 Task: Use the formula "MIRR" in spreadsheet "Project portfolio".
Action: Mouse moved to (696, 86)
Screenshot: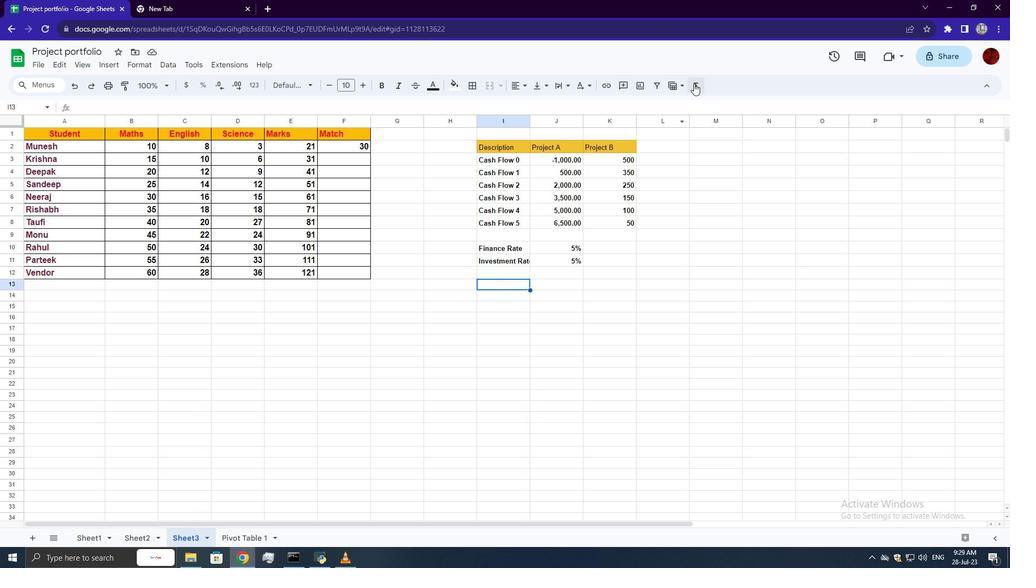 
Action: Mouse pressed left at (696, 86)
Screenshot: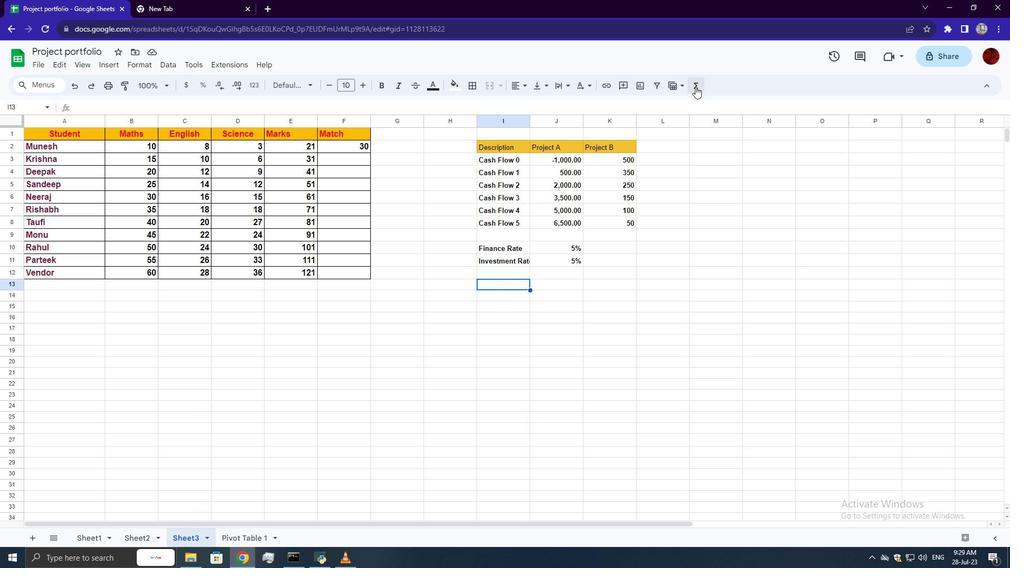 
Action: Mouse moved to (850, 217)
Screenshot: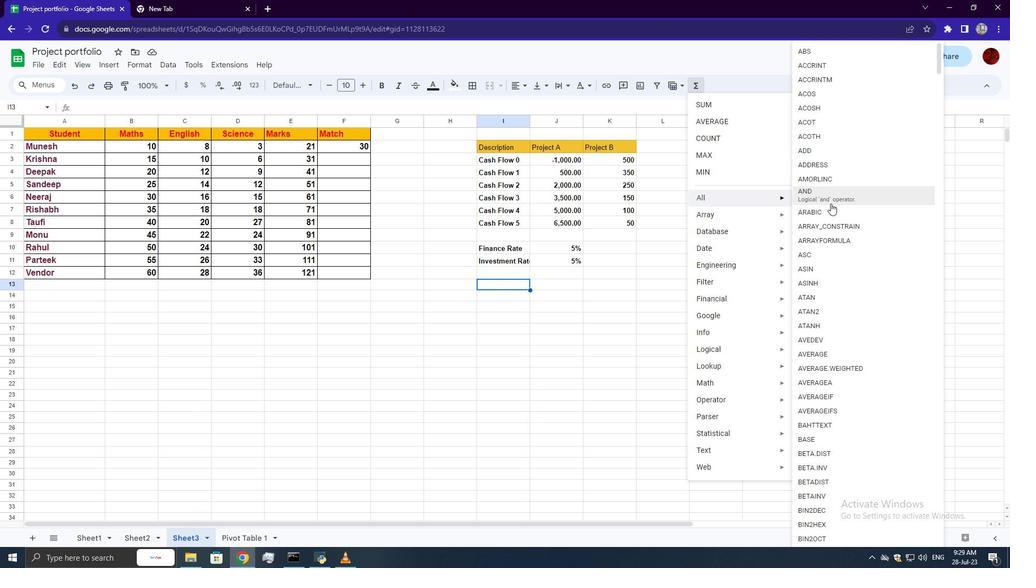 
Action: Mouse scrolled (850, 216) with delta (0, 0)
Screenshot: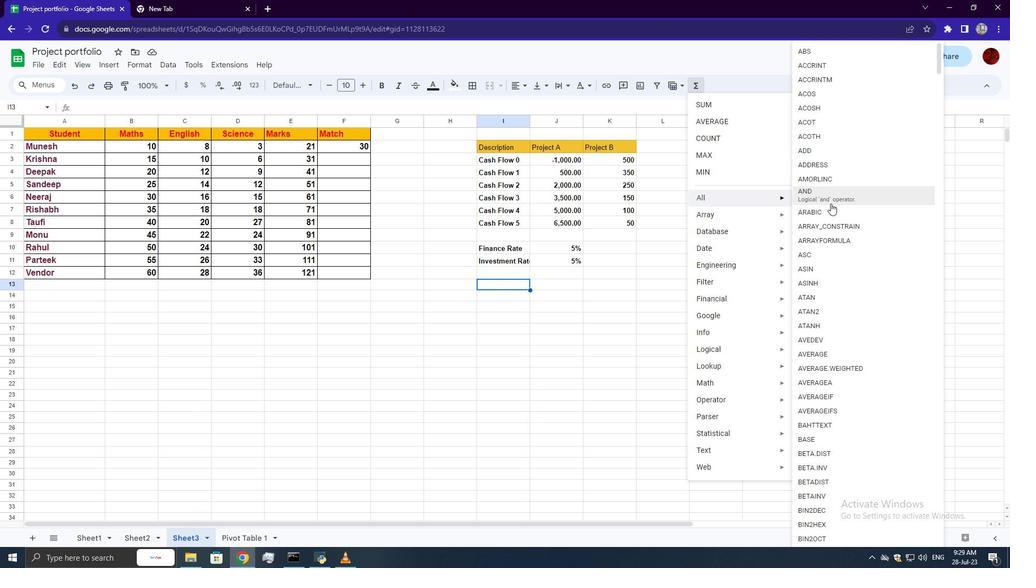 
Action: Mouse moved to (851, 219)
Screenshot: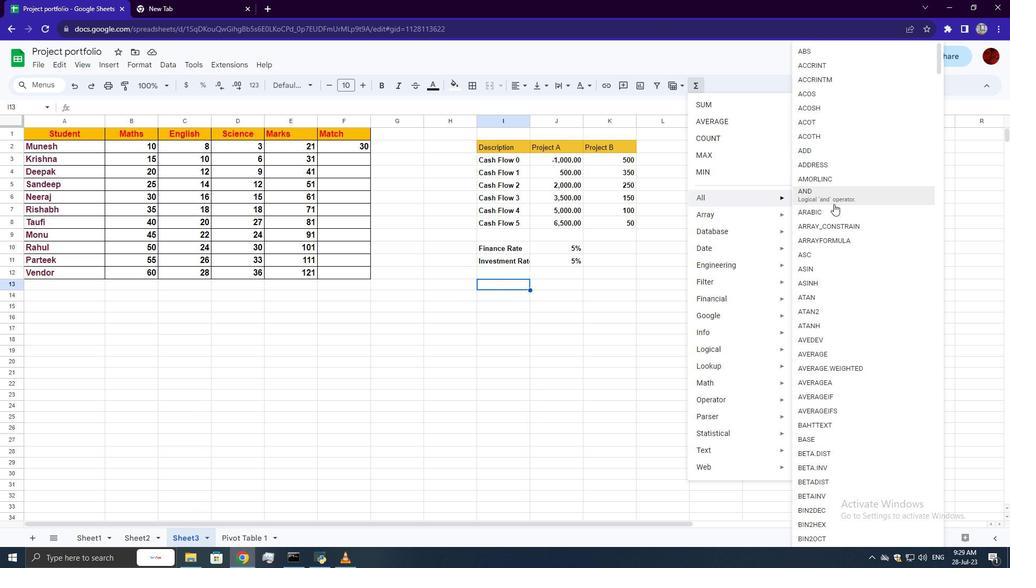 
Action: Mouse scrolled (851, 218) with delta (0, 0)
Screenshot: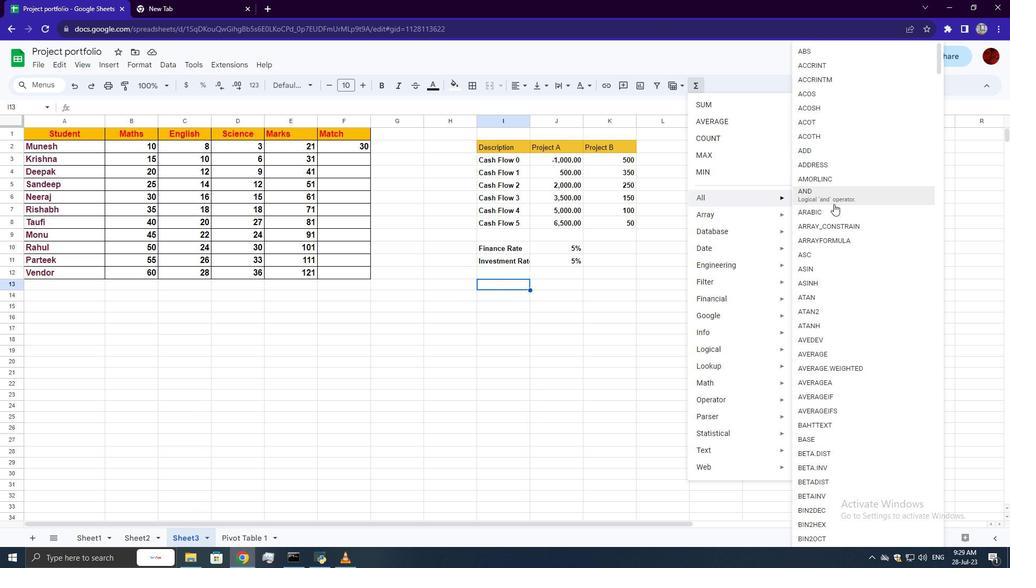 
Action: Mouse scrolled (851, 218) with delta (0, 0)
Screenshot: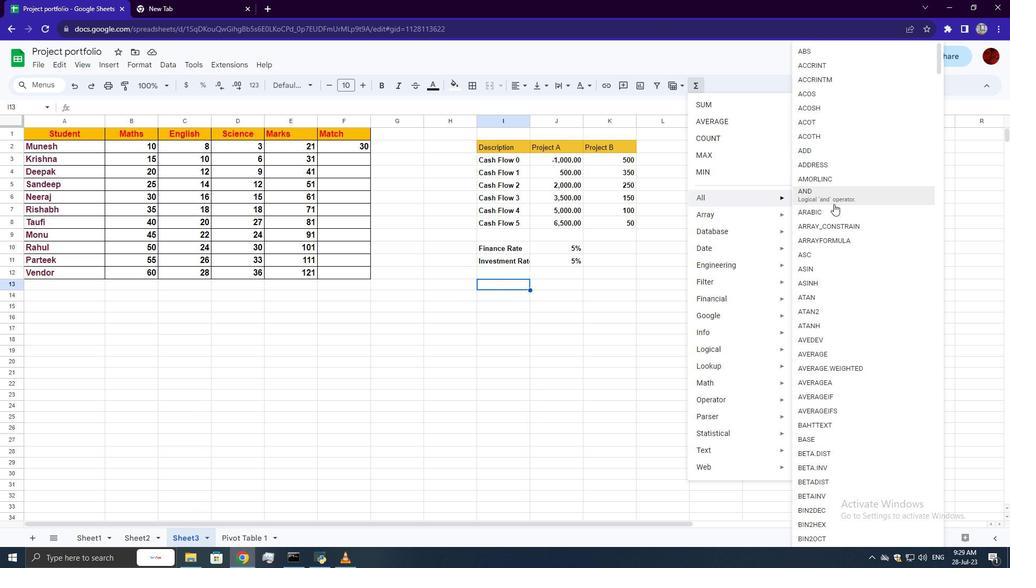
Action: Mouse moved to (851, 219)
Screenshot: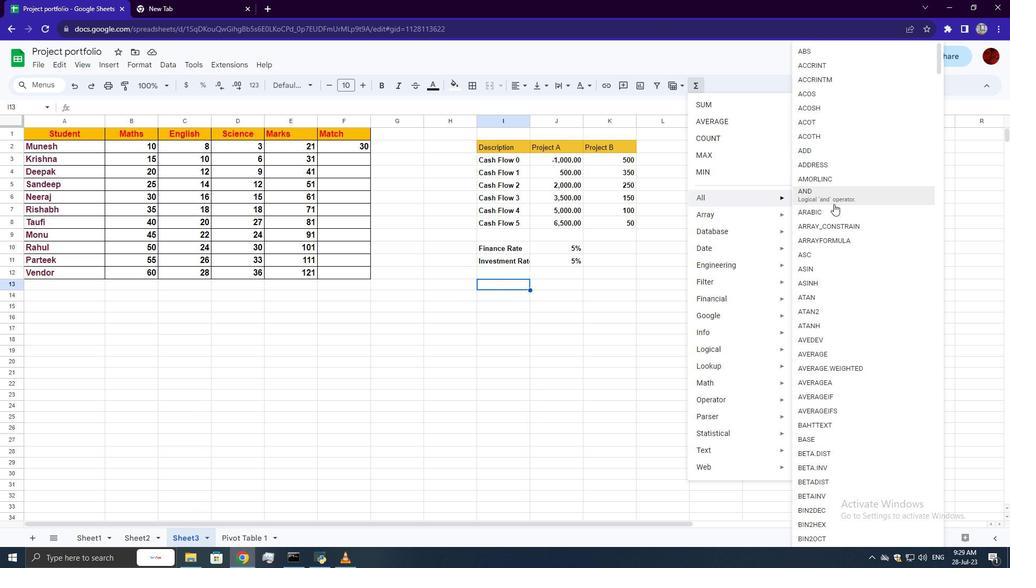 
Action: Mouse scrolled (851, 218) with delta (0, 0)
Screenshot: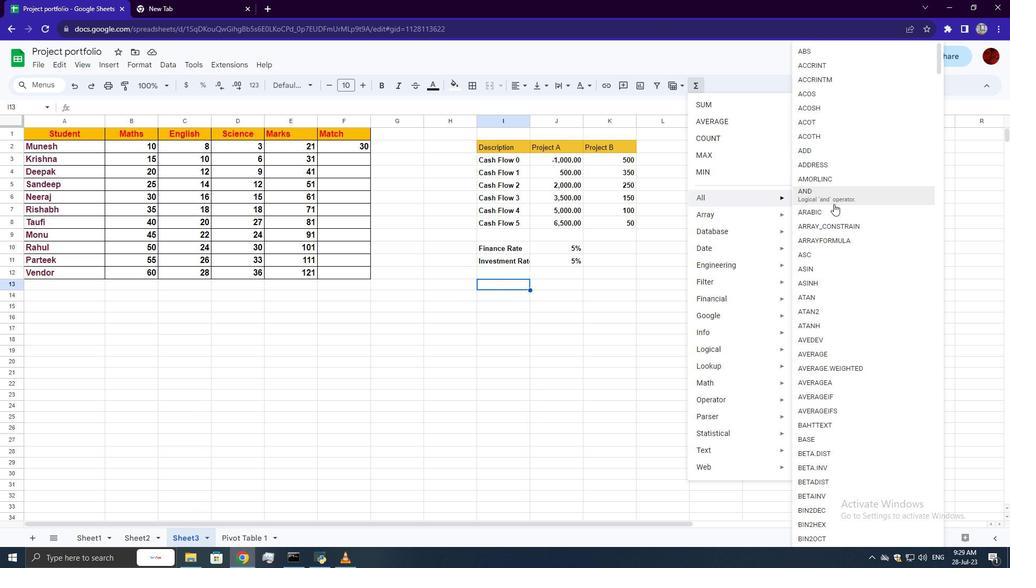 
Action: Mouse scrolled (851, 218) with delta (0, 0)
Screenshot: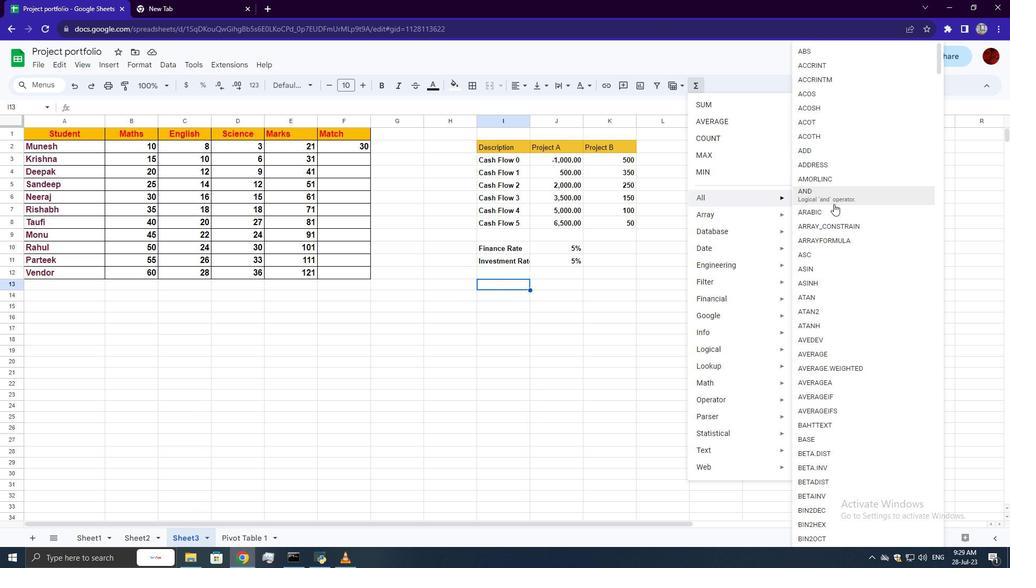 
Action: Mouse scrolled (851, 218) with delta (0, 0)
Screenshot: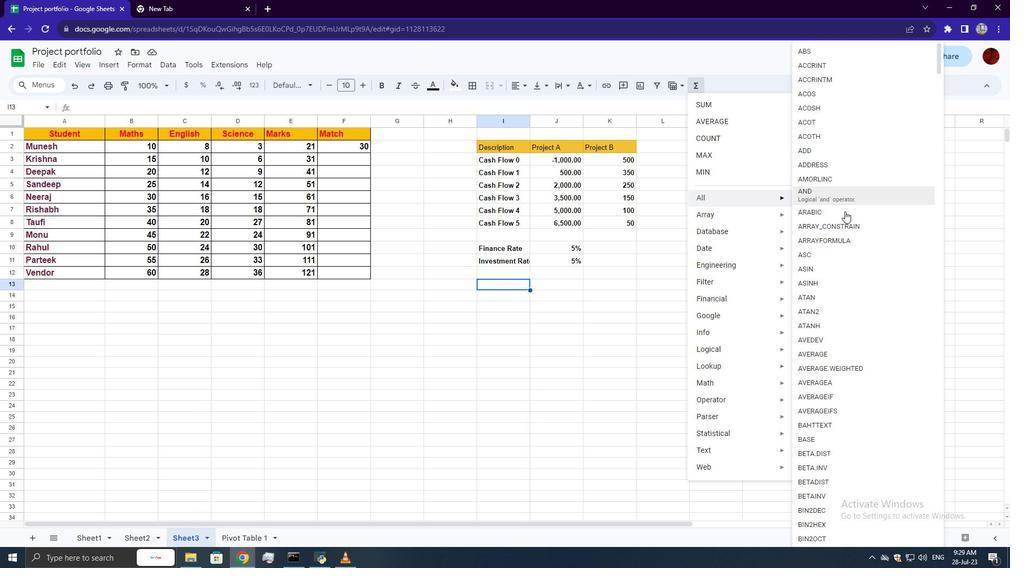 
Action: Mouse scrolled (851, 218) with delta (0, 0)
Screenshot: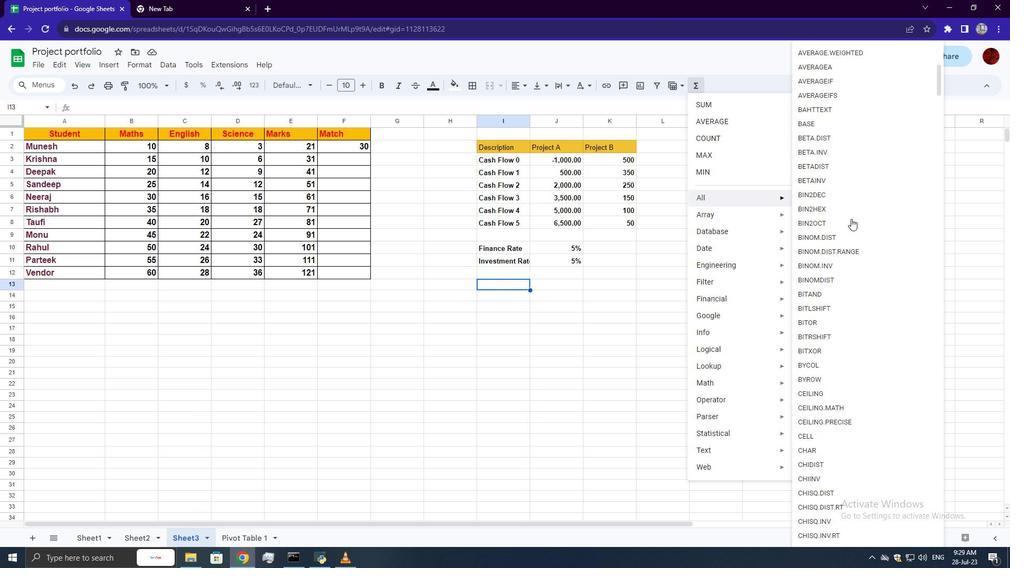 
Action: Mouse scrolled (851, 218) with delta (0, 0)
Screenshot: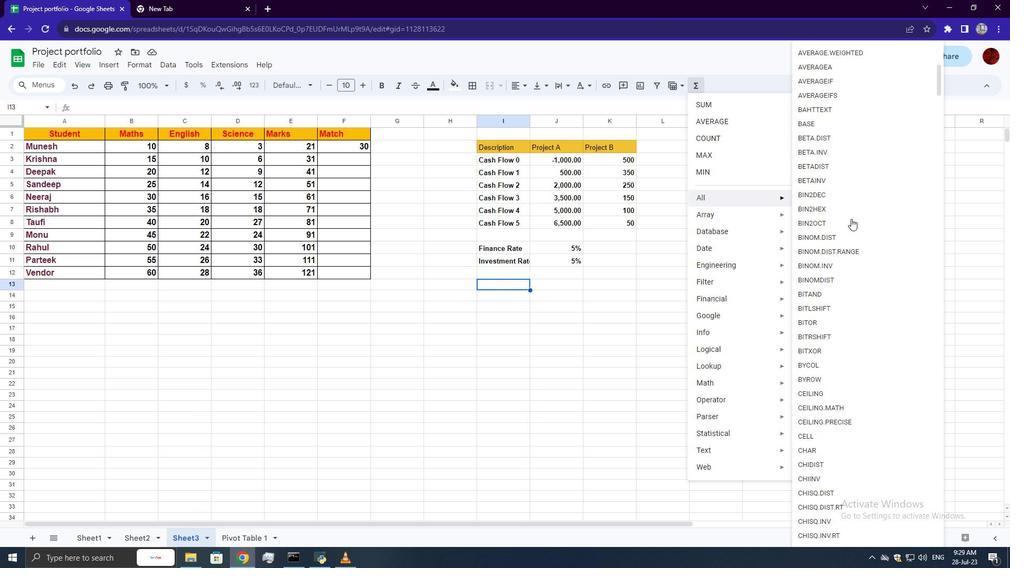 
Action: Mouse scrolled (851, 218) with delta (0, 0)
Screenshot: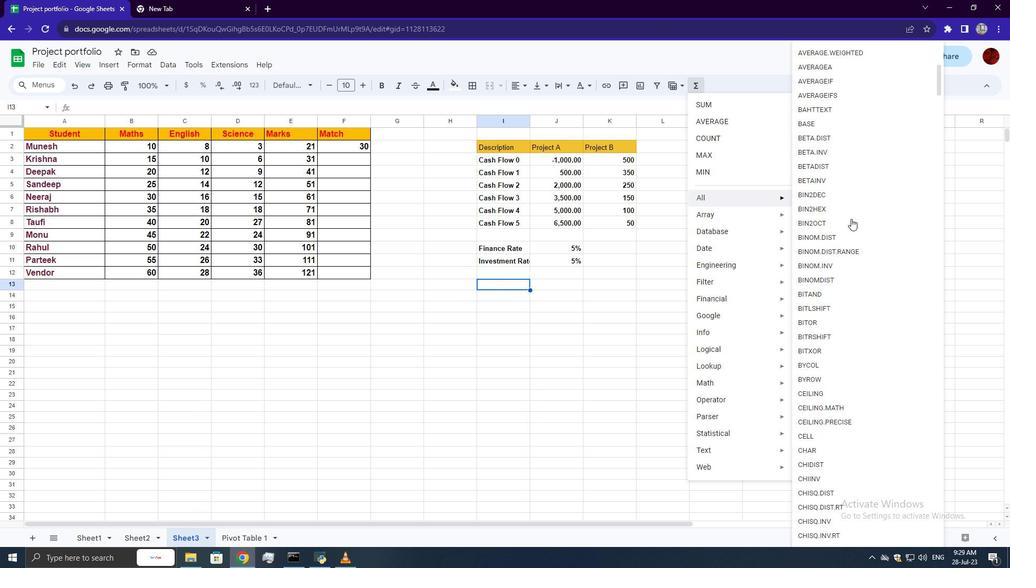 
Action: Mouse scrolled (851, 218) with delta (0, 0)
Screenshot: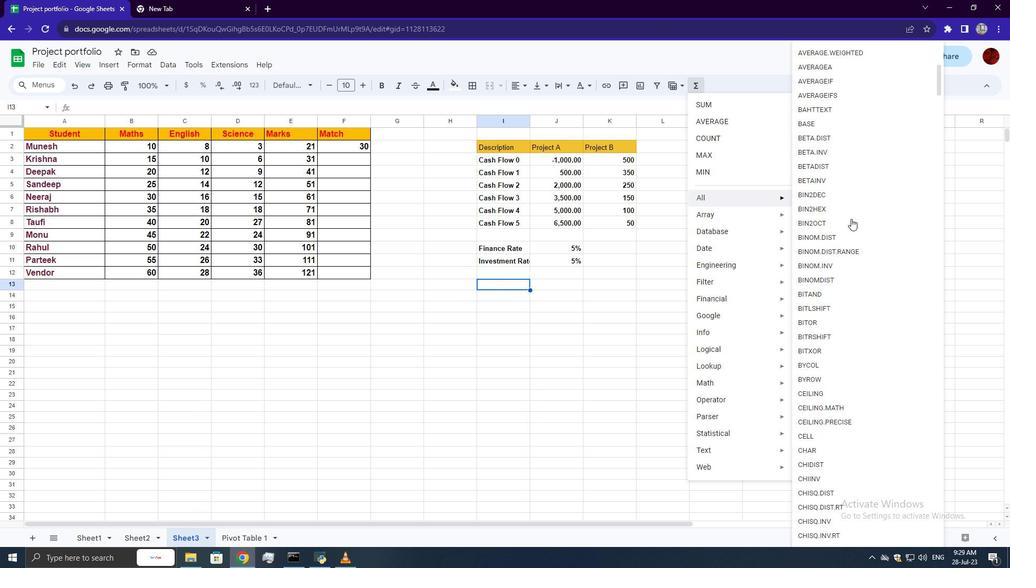 
Action: Mouse scrolled (851, 218) with delta (0, 0)
Screenshot: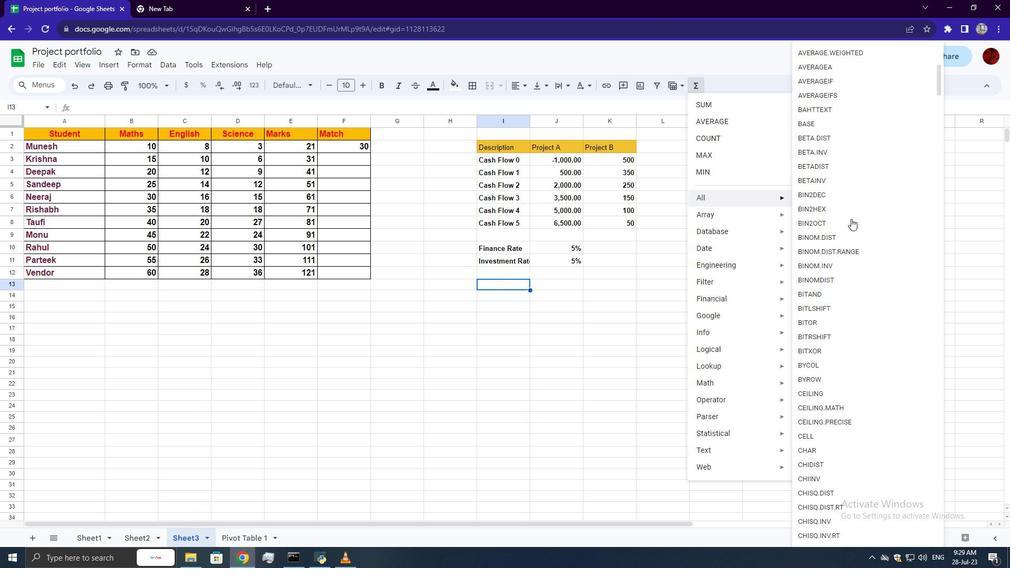 
Action: Mouse scrolled (851, 218) with delta (0, 0)
Screenshot: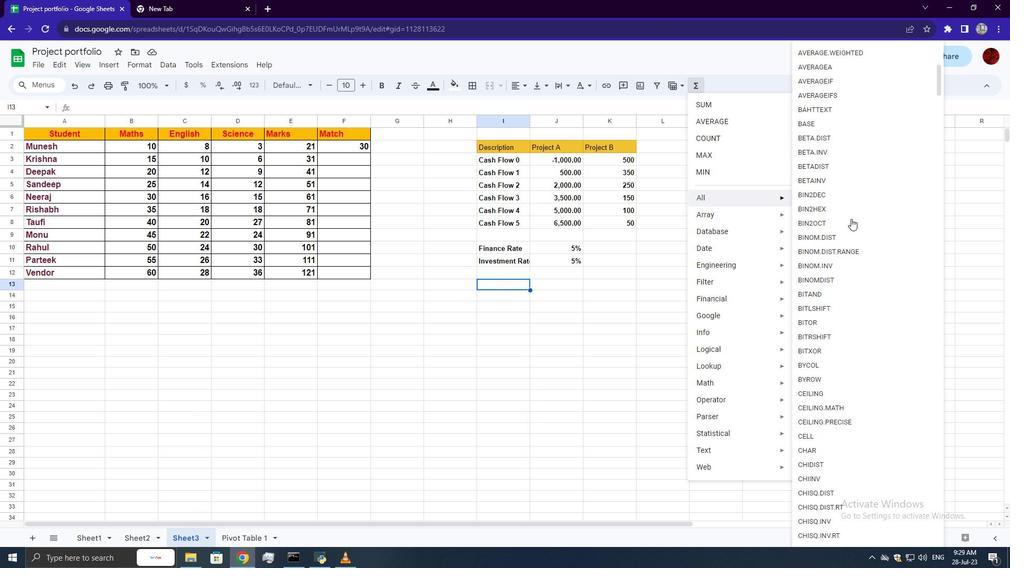
Action: Mouse scrolled (851, 218) with delta (0, 0)
Screenshot: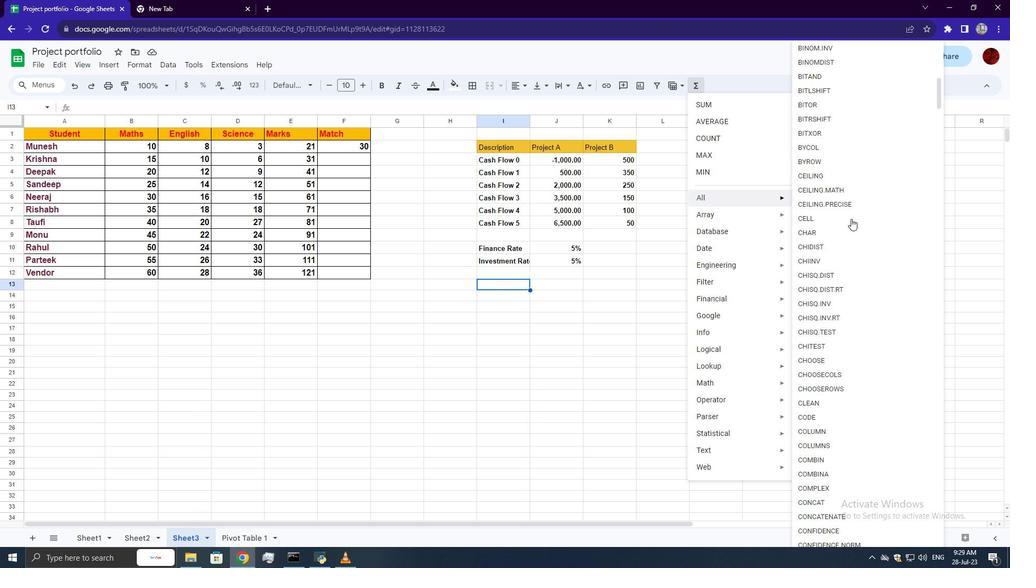 
Action: Mouse scrolled (851, 218) with delta (0, 0)
Screenshot: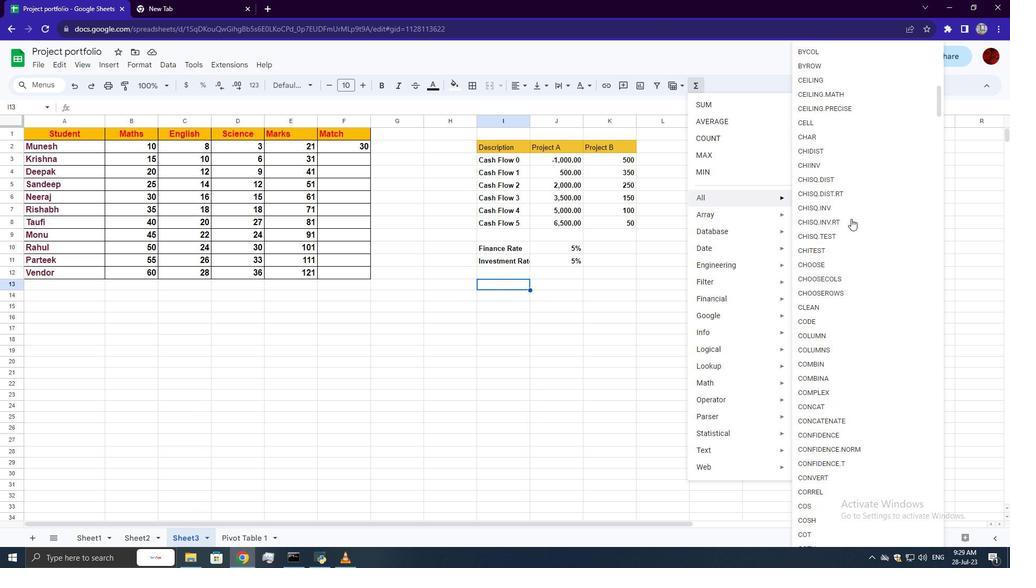 
Action: Mouse scrolled (851, 218) with delta (0, 0)
Screenshot: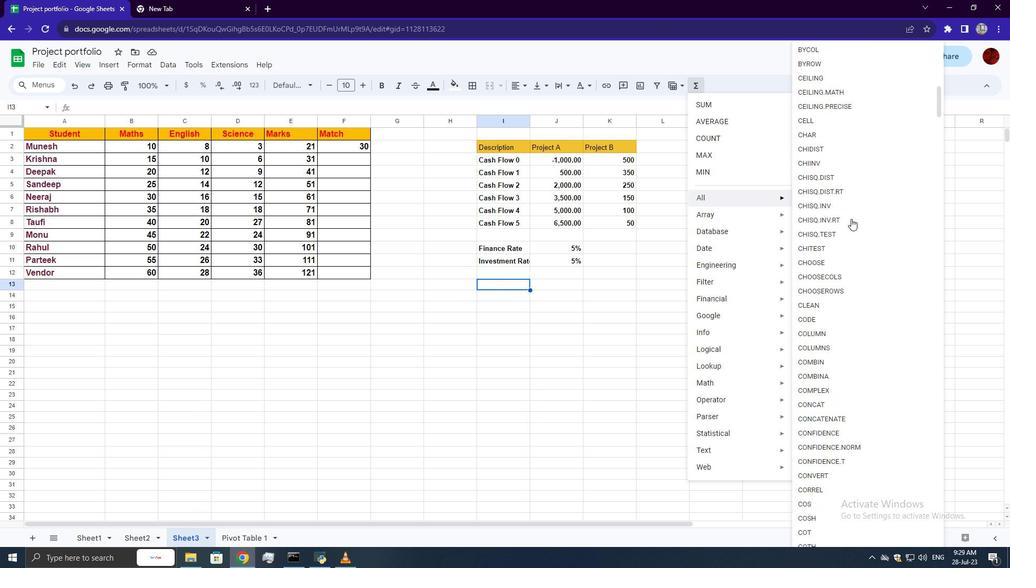 
Action: Mouse scrolled (851, 218) with delta (0, 0)
Screenshot: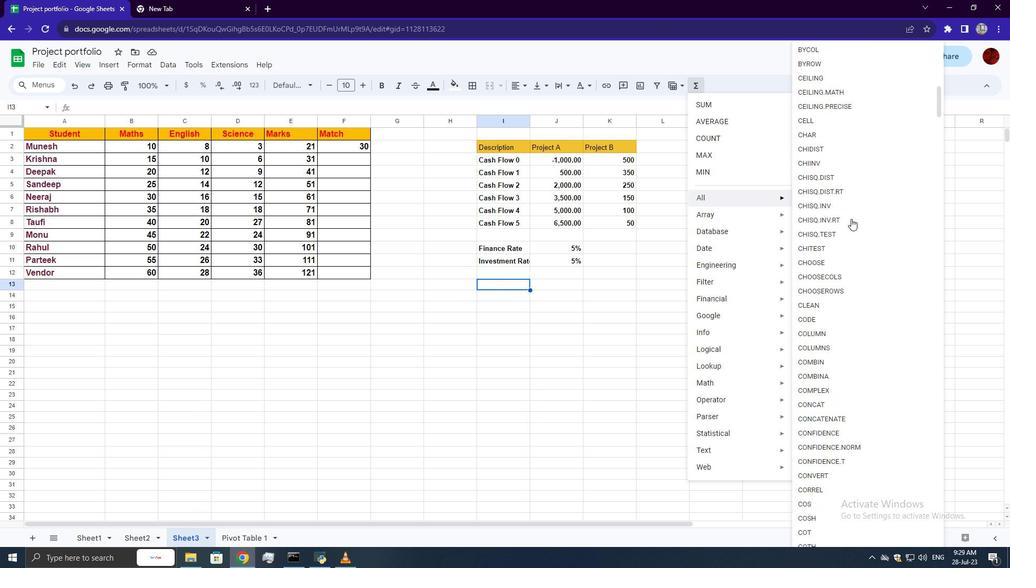 
Action: Mouse scrolled (851, 218) with delta (0, 0)
Screenshot: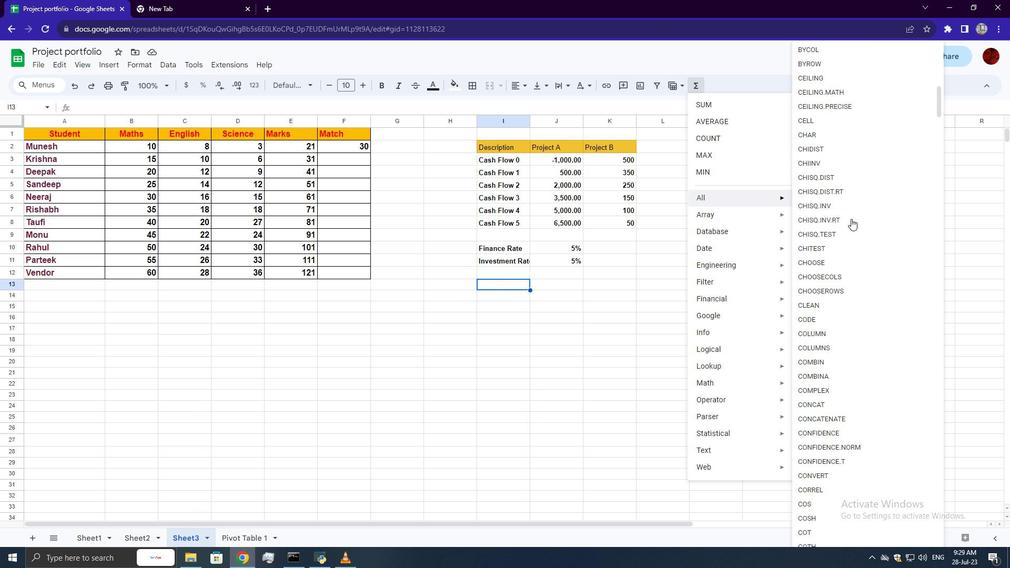 
Action: Mouse scrolled (851, 218) with delta (0, 0)
Screenshot: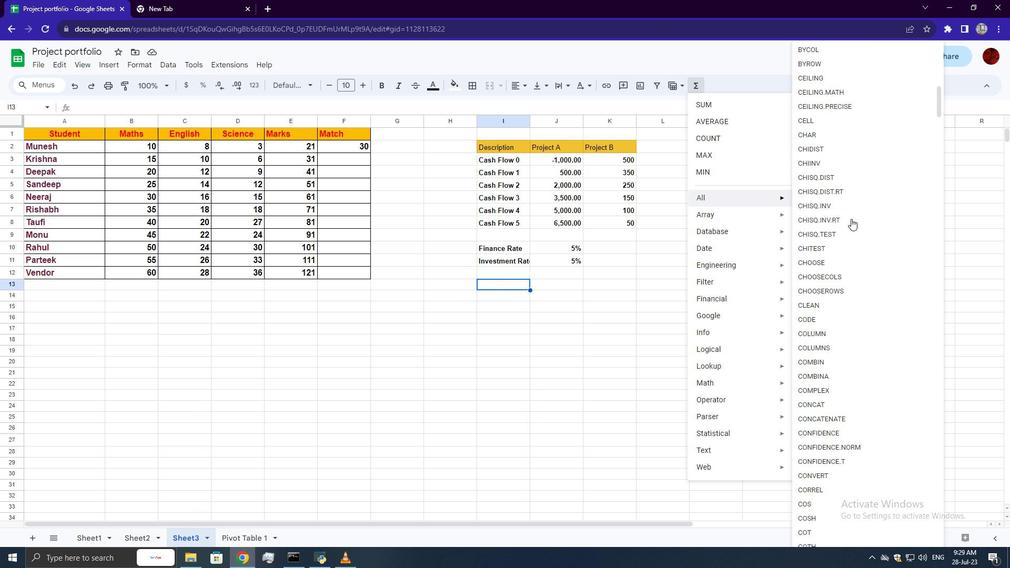 
Action: Mouse scrolled (851, 218) with delta (0, 0)
Screenshot: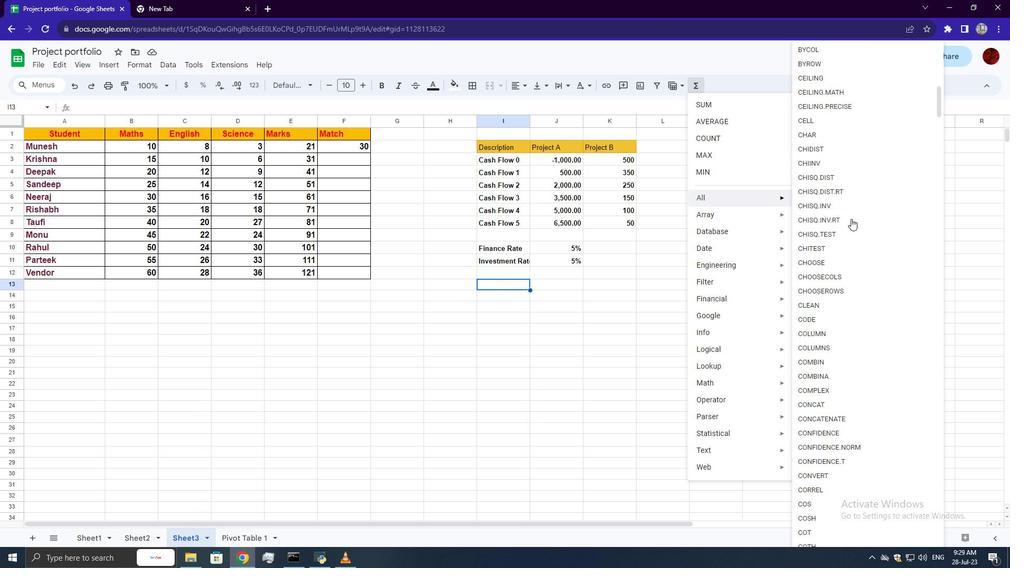 
Action: Mouse scrolled (851, 218) with delta (0, 0)
Screenshot: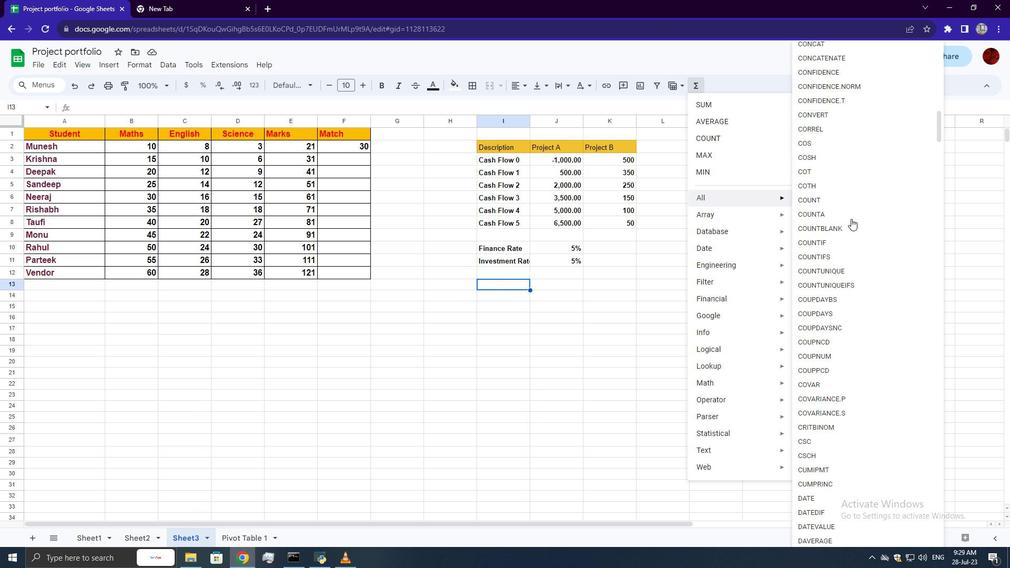 
Action: Mouse scrolled (851, 218) with delta (0, 0)
Screenshot: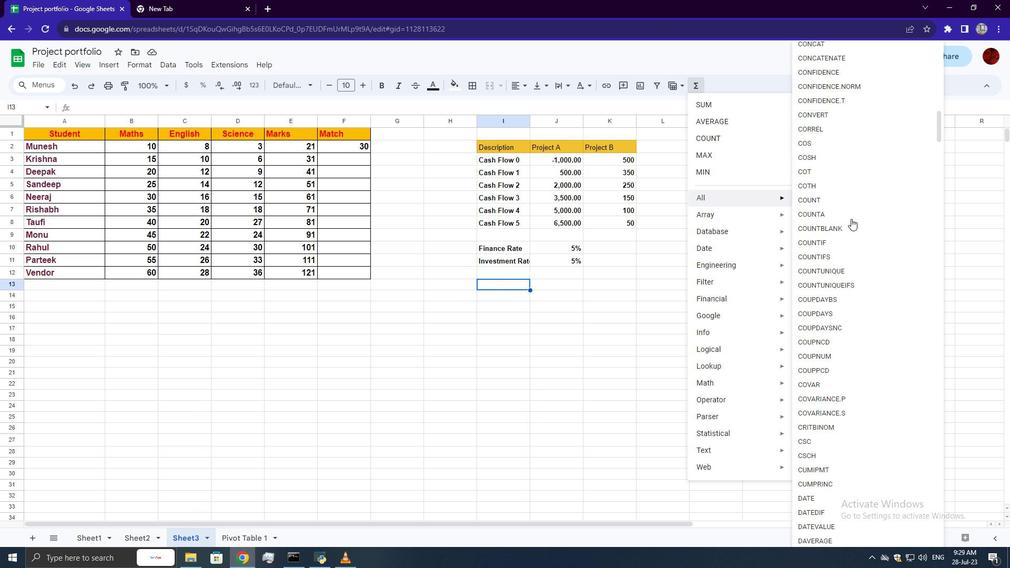 
Action: Mouse scrolled (851, 218) with delta (0, 0)
Screenshot: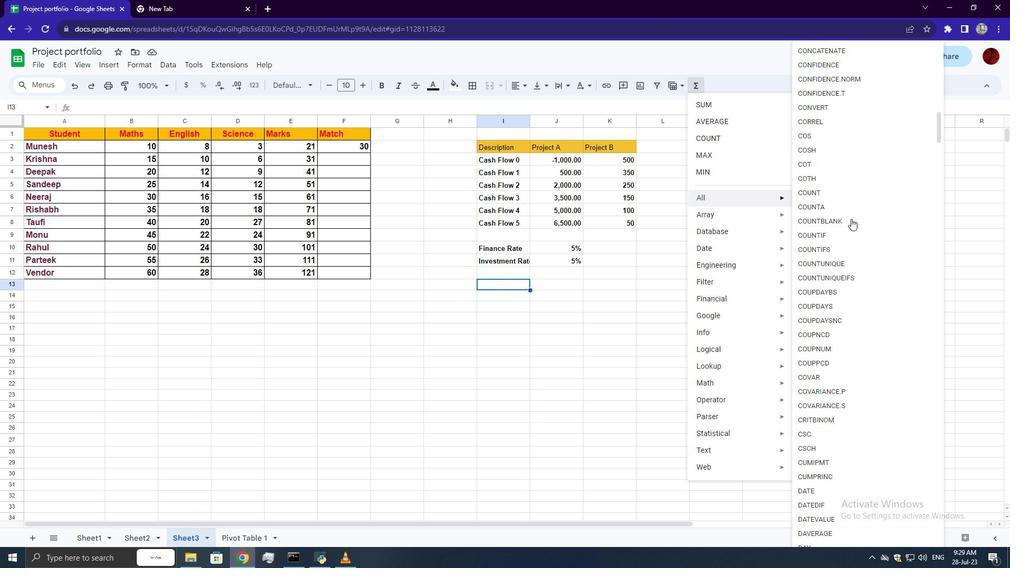 
Action: Mouse scrolled (851, 218) with delta (0, 0)
Screenshot: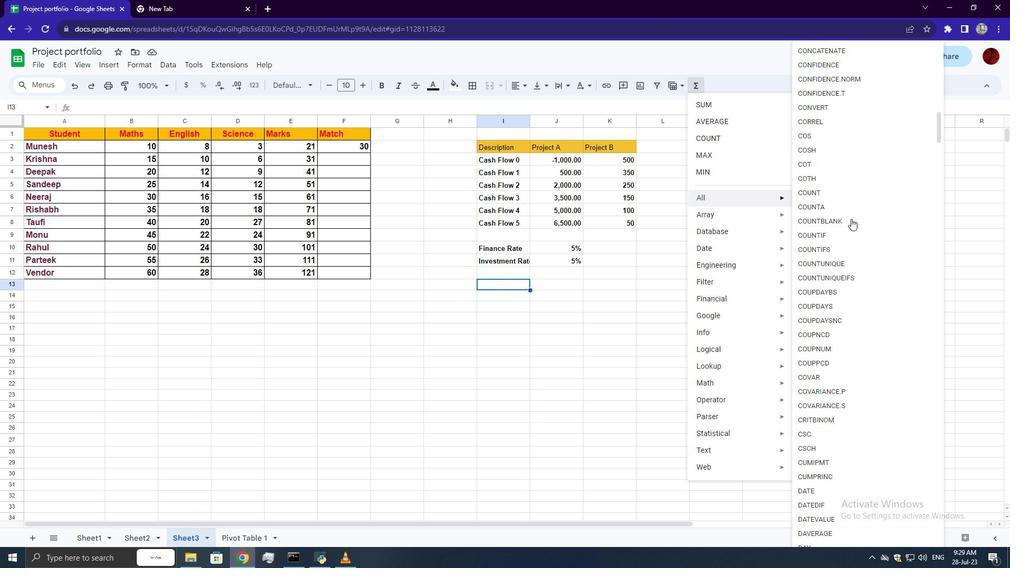 
Action: Mouse scrolled (851, 218) with delta (0, 0)
Screenshot: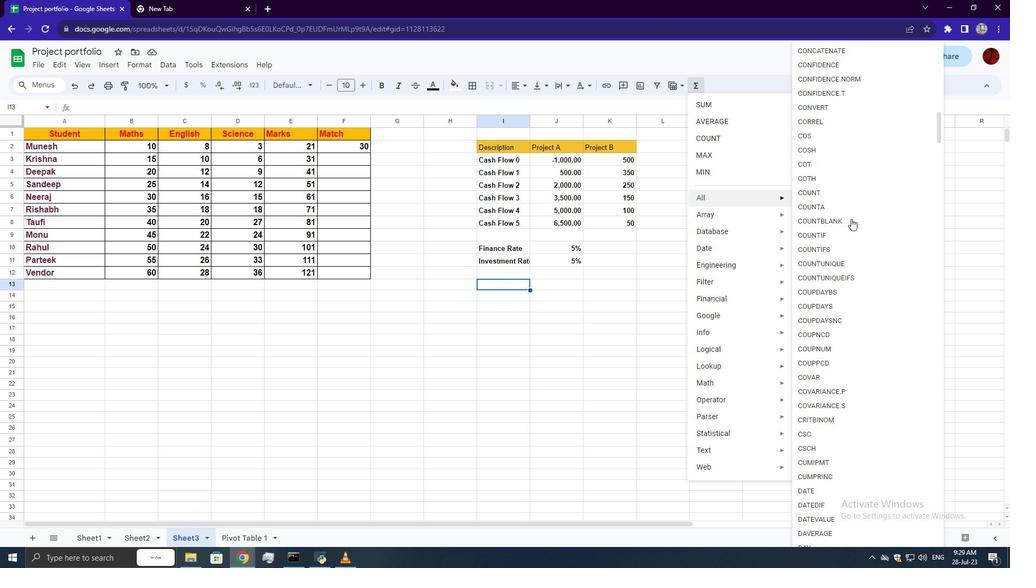 
Action: Mouse scrolled (851, 218) with delta (0, 0)
Screenshot: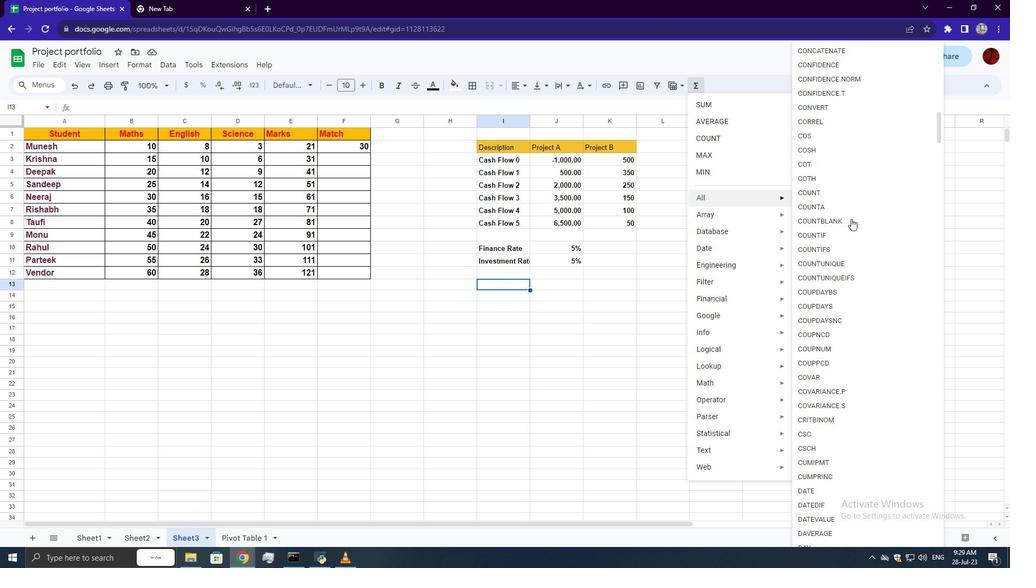 
Action: Mouse scrolled (851, 218) with delta (0, 0)
Screenshot: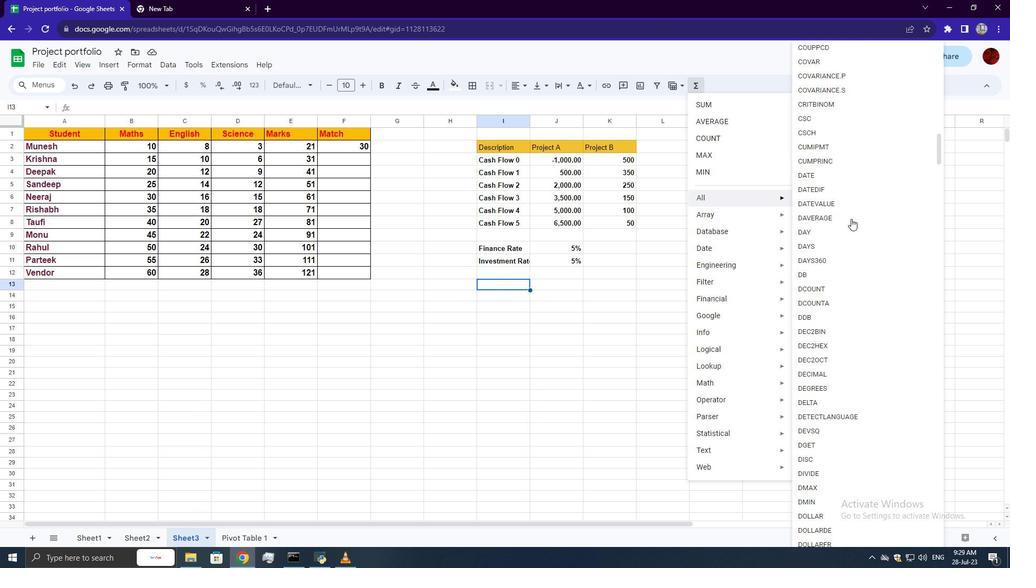 
Action: Mouse scrolled (851, 218) with delta (0, 0)
Screenshot: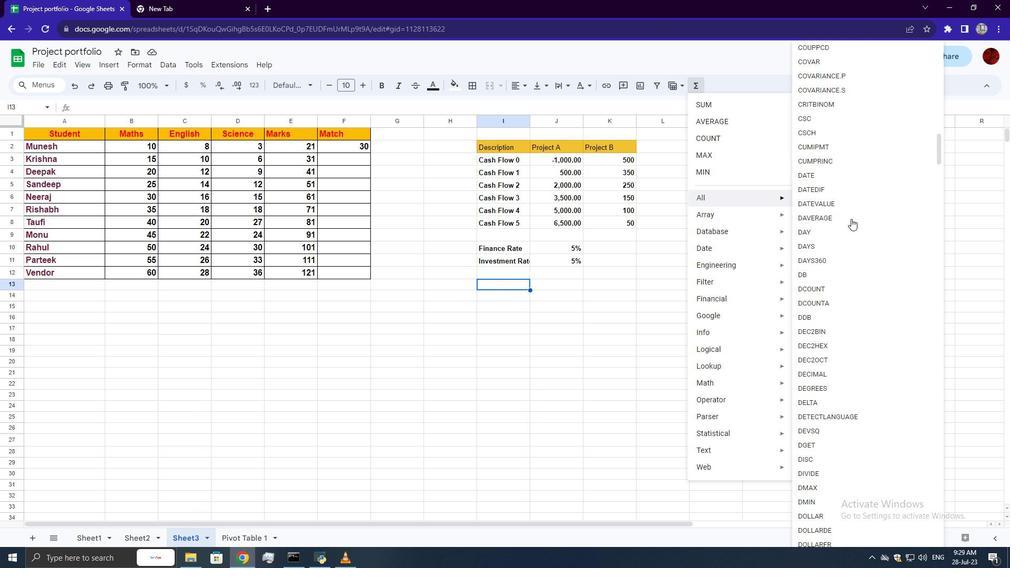 
Action: Mouse scrolled (851, 218) with delta (0, 0)
Screenshot: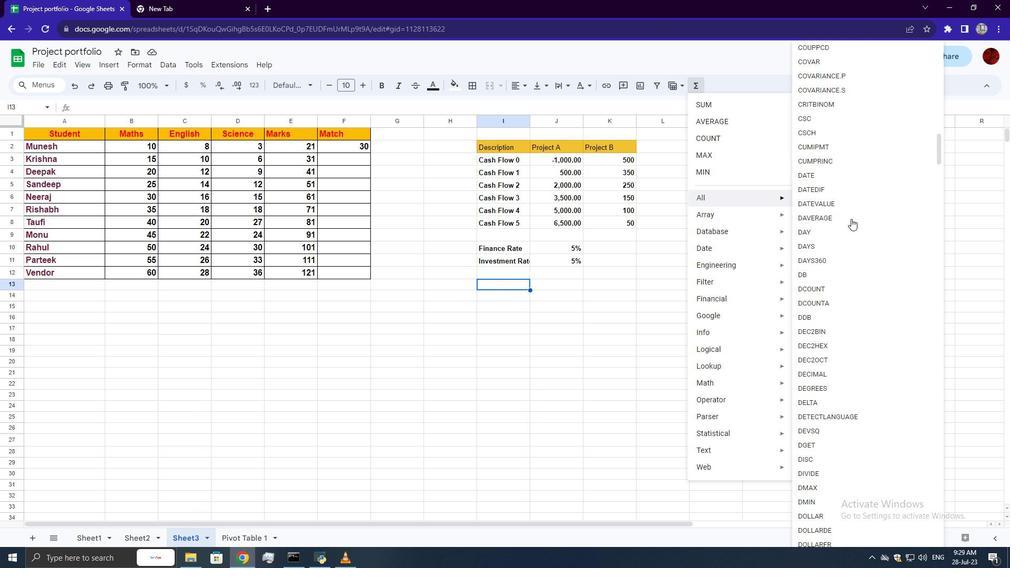 
Action: Mouse scrolled (851, 218) with delta (0, 0)
Screenshot: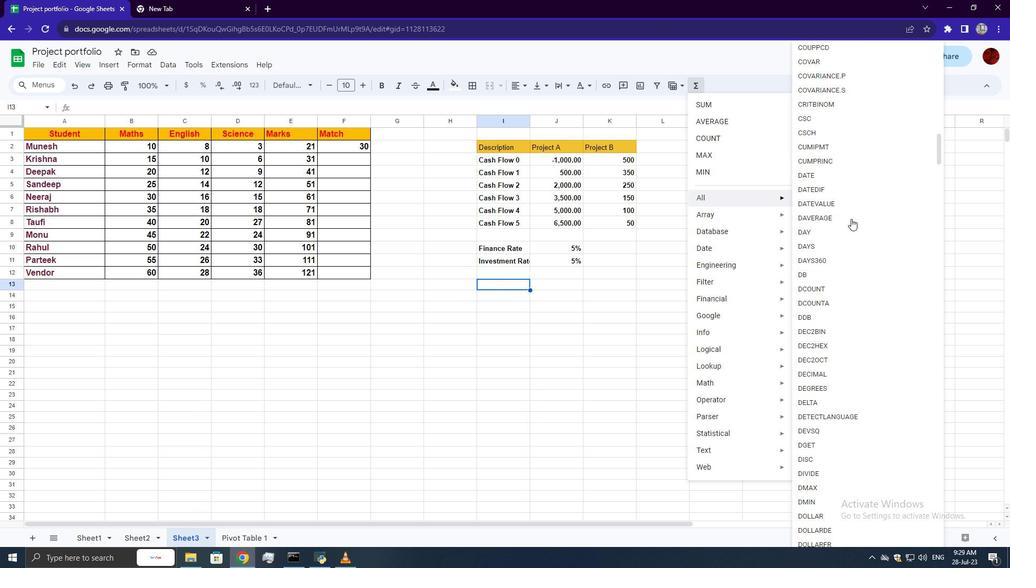 
Action: Mouse scrolled (851, 218) with delta (0, 0)
Screenshot: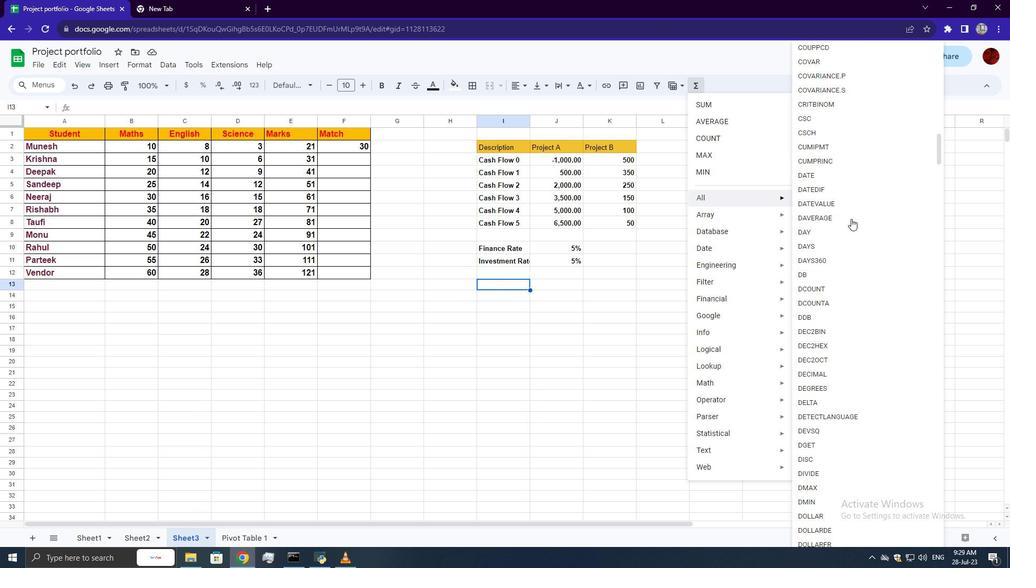 
Action: Mouse scrolled (851, 218) with delta (0, 0)
Screenshot: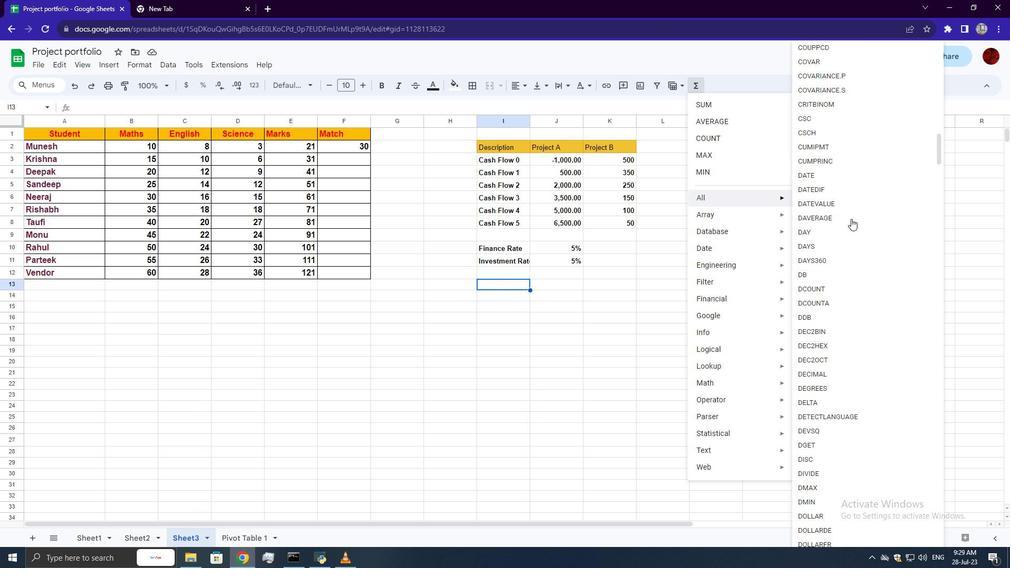 
Action: Mouse scrolled (851, 218) with delta (0, 0)
Screenshot: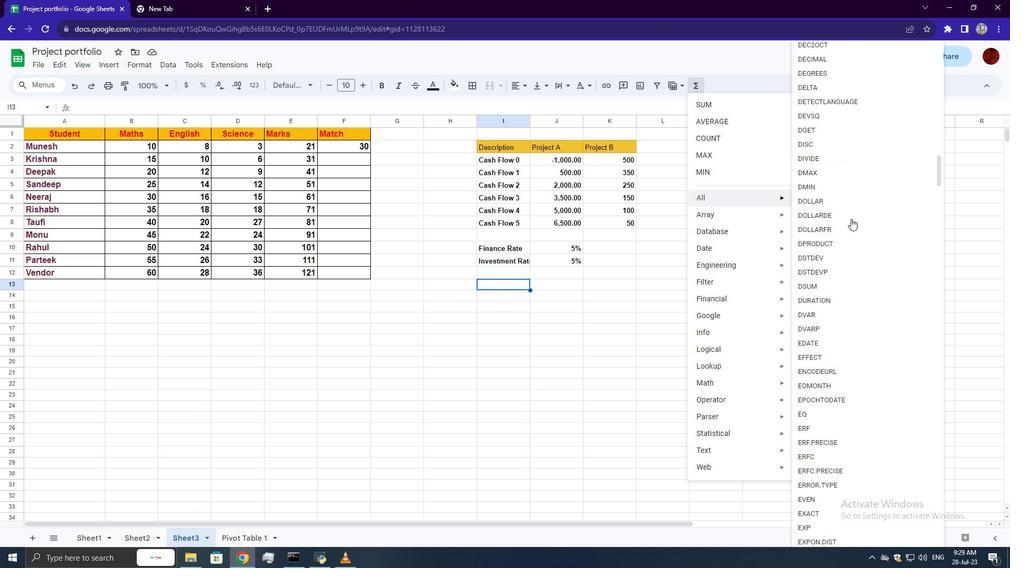 
Action: Mouse scrolled (851, 218) with delta (0, 0)
Screenshot: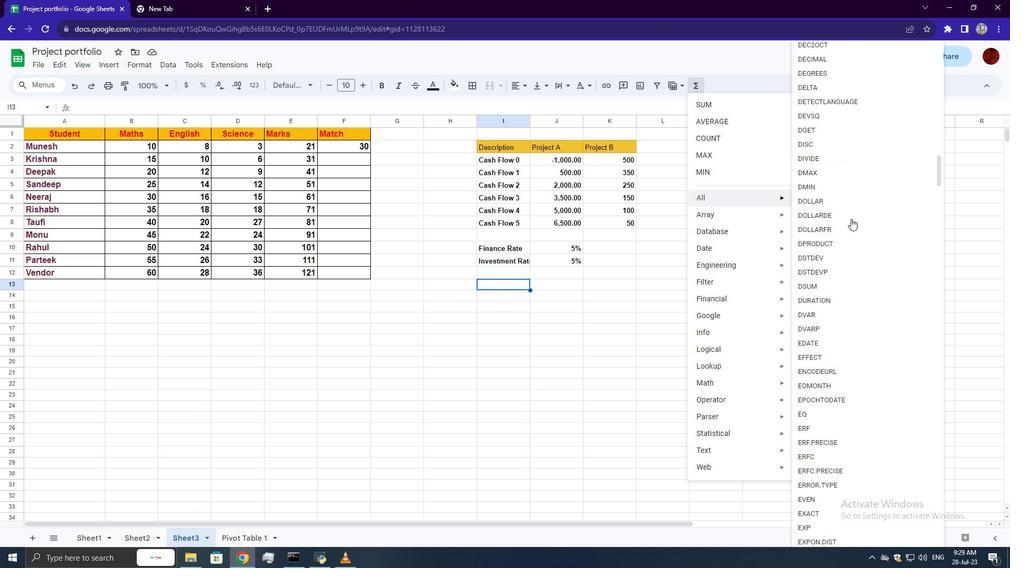 
Action: Mouse scrolled (851, 218) with delta (0, 0)
Screenshot: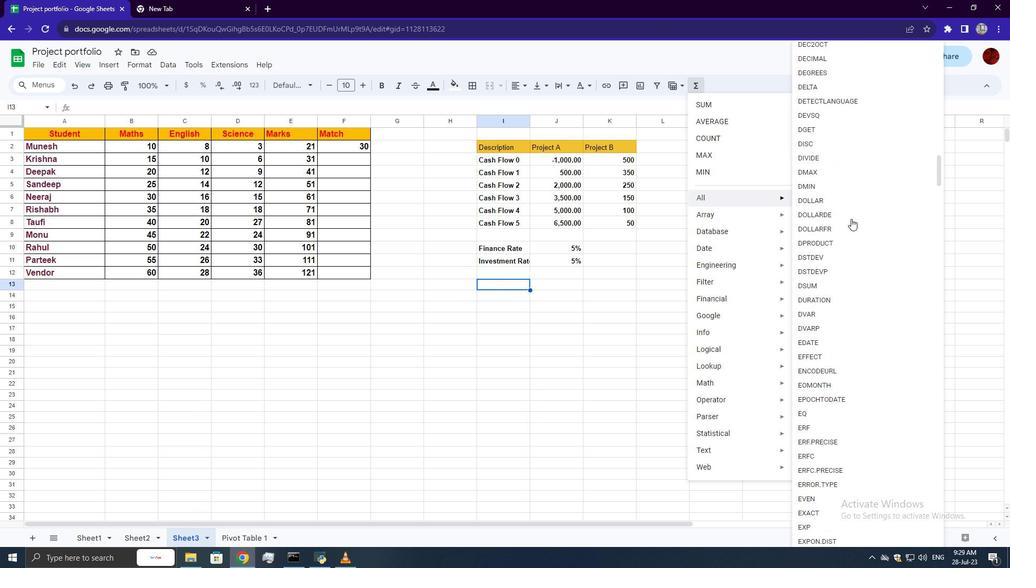 
Action: Mouse scrolled (851, 218) with delta (0, 0)
Screenshot: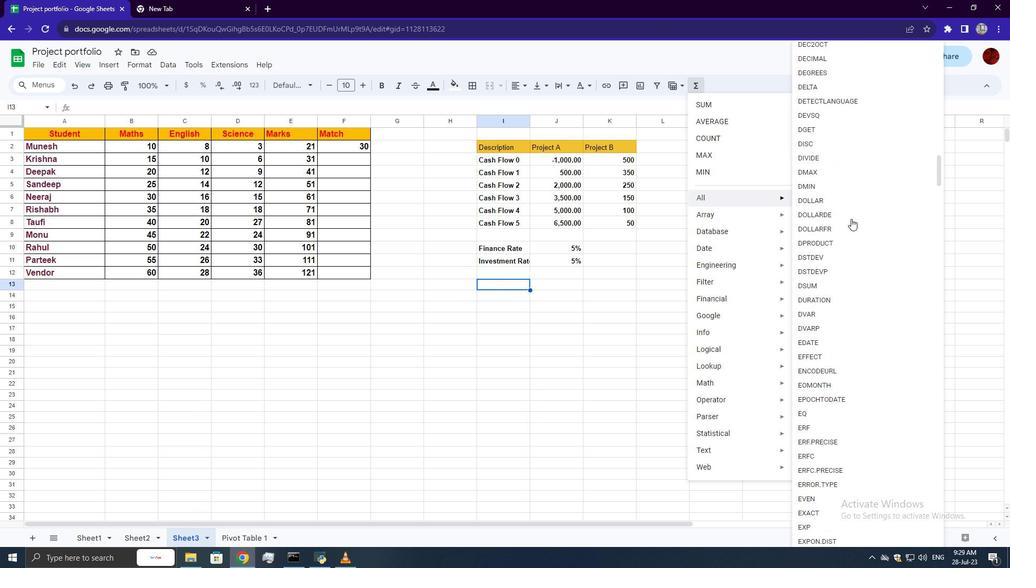 
Action: Mouse scrolled (851, 218) with delta (0, 0)
Screenshot: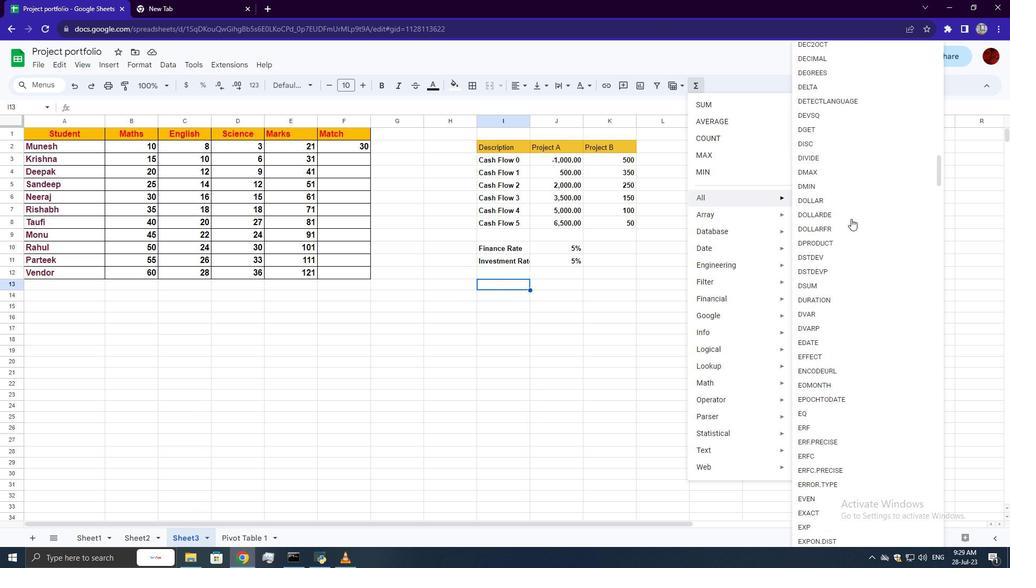 
Action: Mouse scrolled (851, 218) with delta (0, 0)
Screenshot: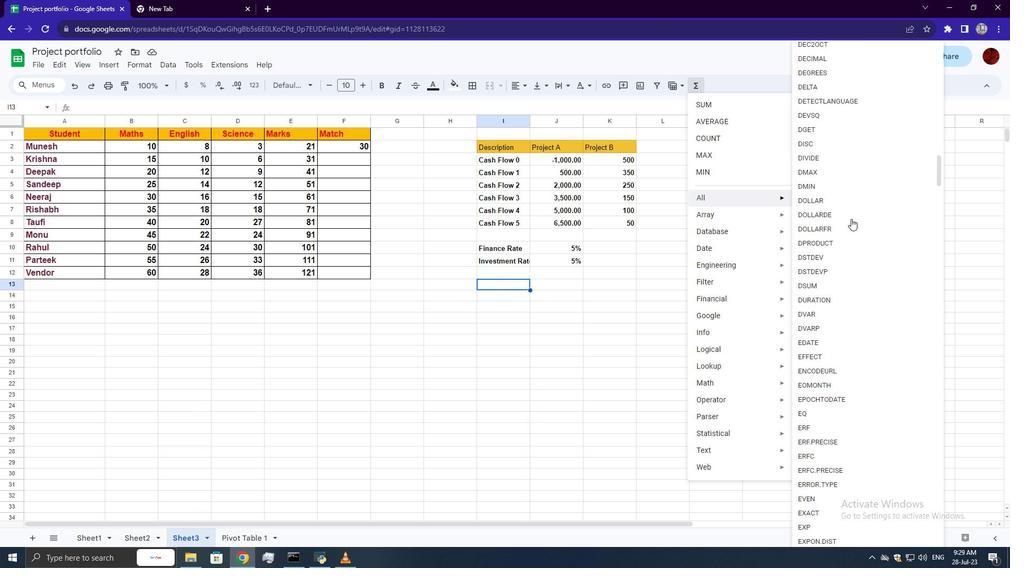 
Action: Mouse scrolled (851, 218) with delta (0, 0)
Screenshot: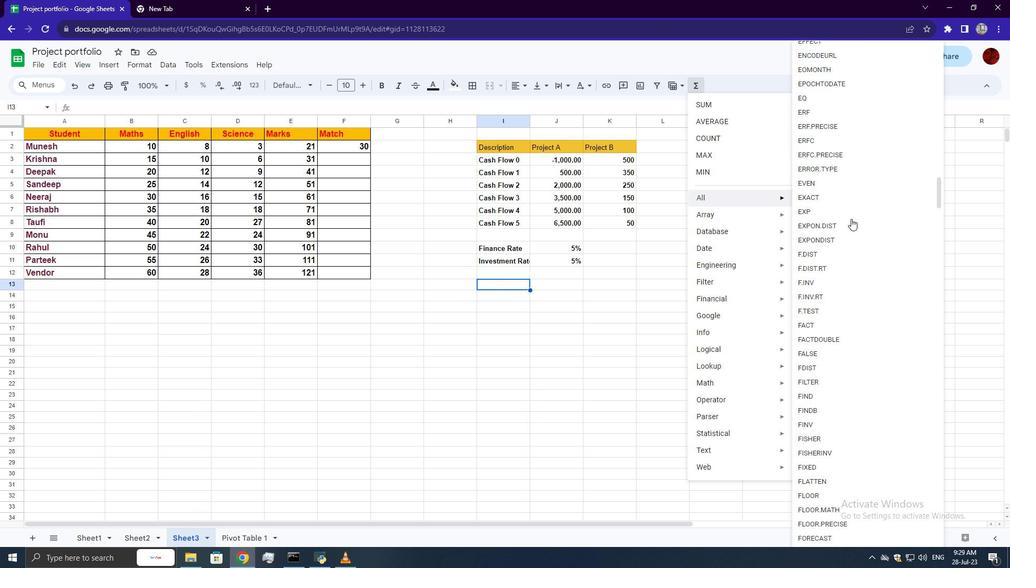 
Action: Mouse scrolled (851, 218) with delta (0, 0)
Screenshot: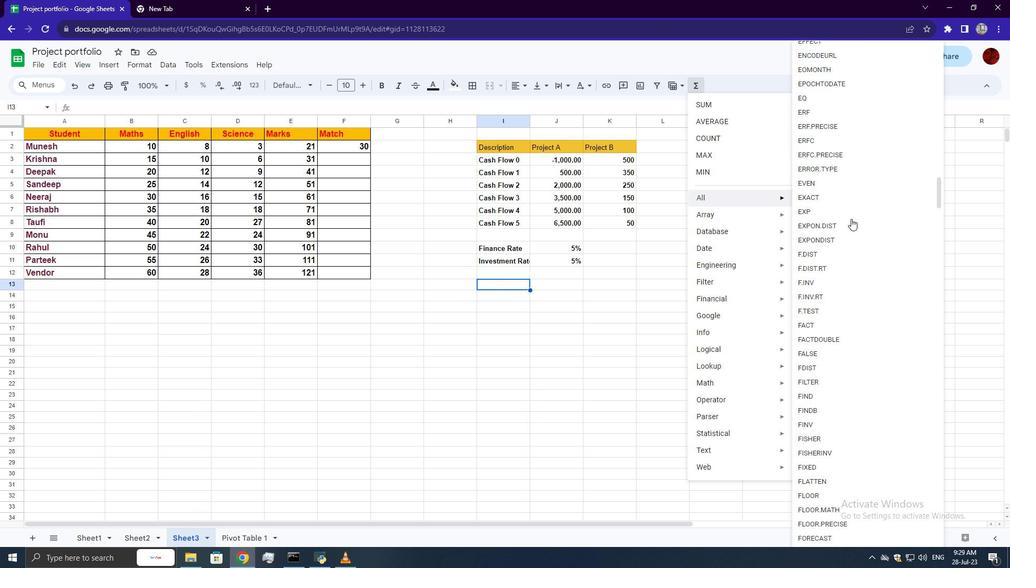 
Action: Mouse scrolled (851, 218) with delta (0, 0)
Screenshot: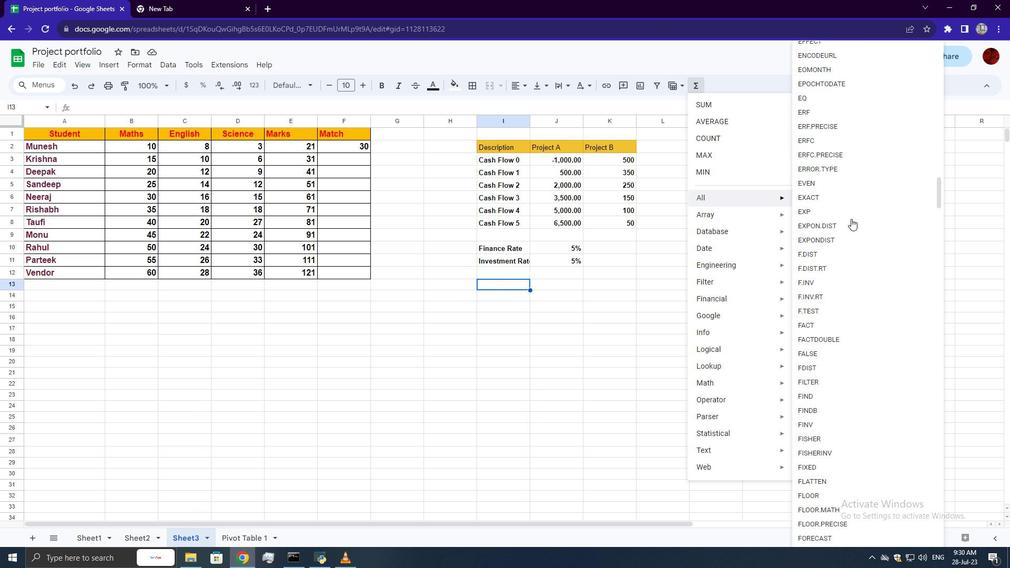 
Action: Mouse scrolled (851, 218) with delta (0, 0)
Screenshot: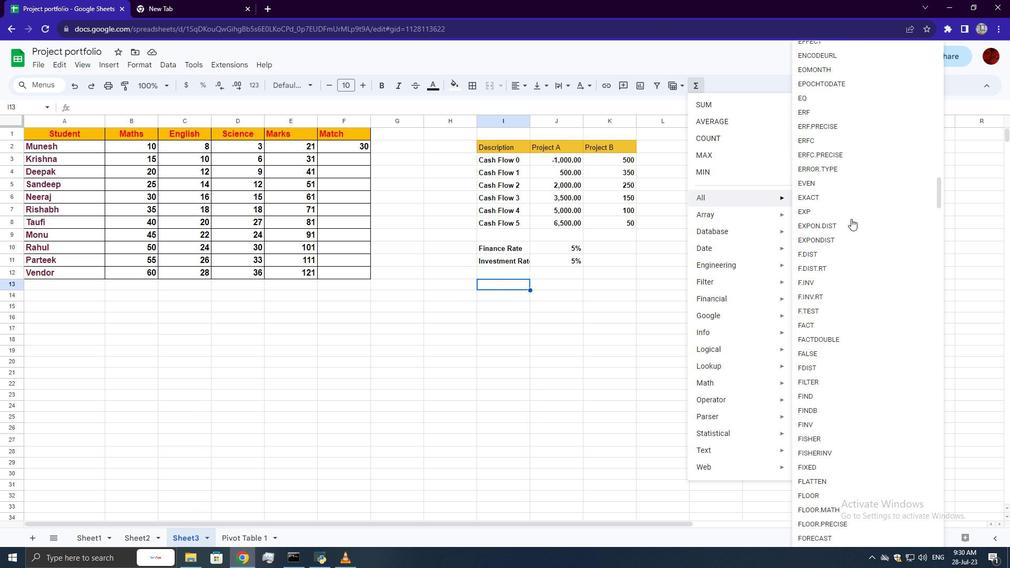 
Action: Mouse scrolled (851, 218) with delta (0, 0)
Screenshot: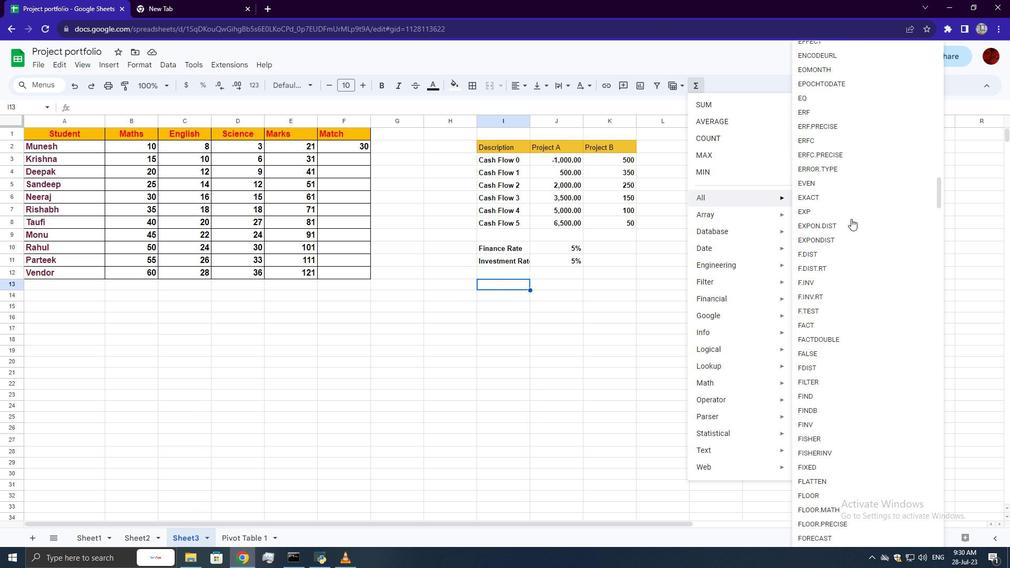 
Action: Mouse scrolled (851, 218) with delta (0, 0)
Screenshot: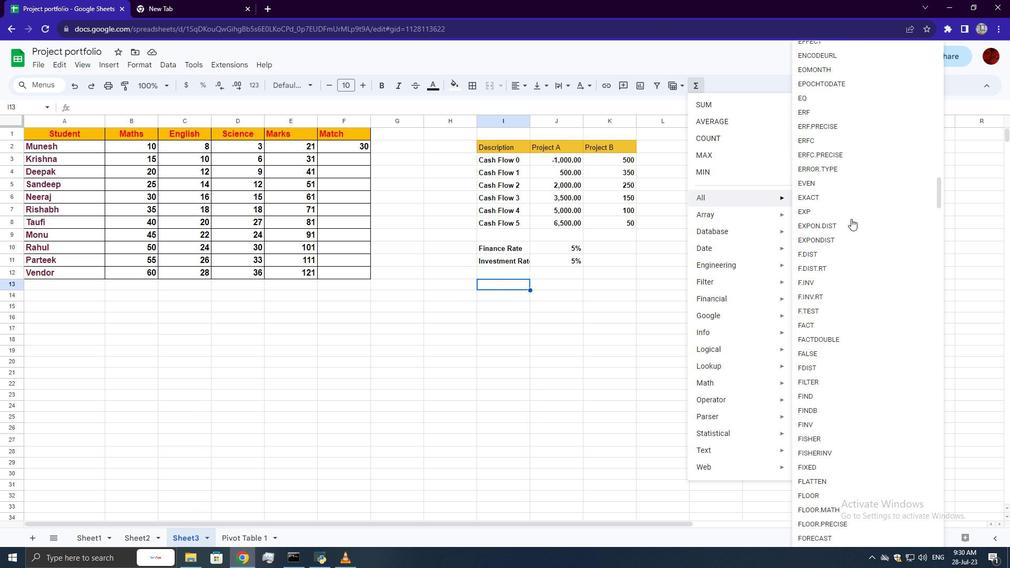
Action: Mouse scrolled (851, 218) with delta (0, 0)
Screenshot: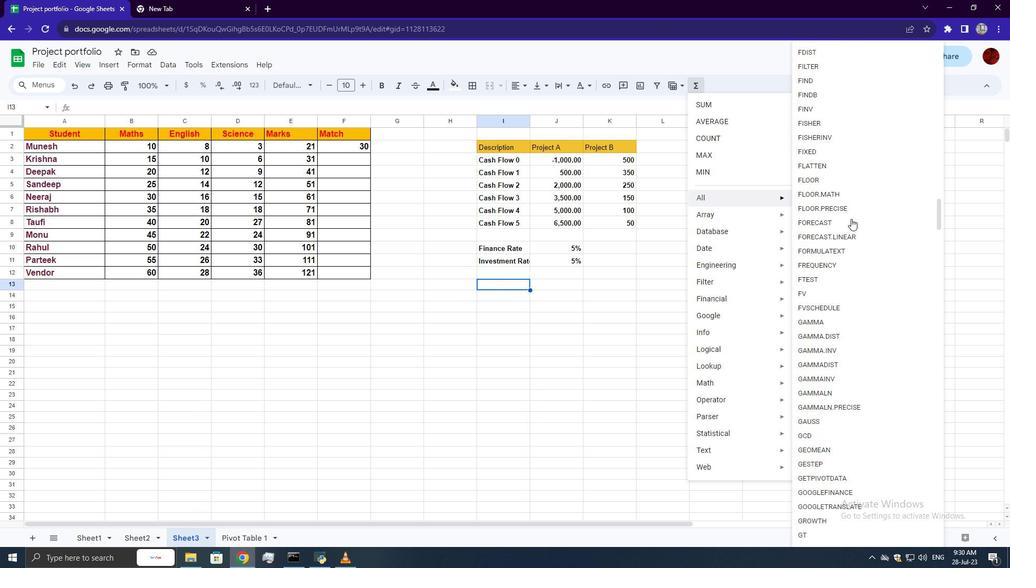 
Action: Mouse scrolled (851, 218) with delta (0, 0)
Screenshot: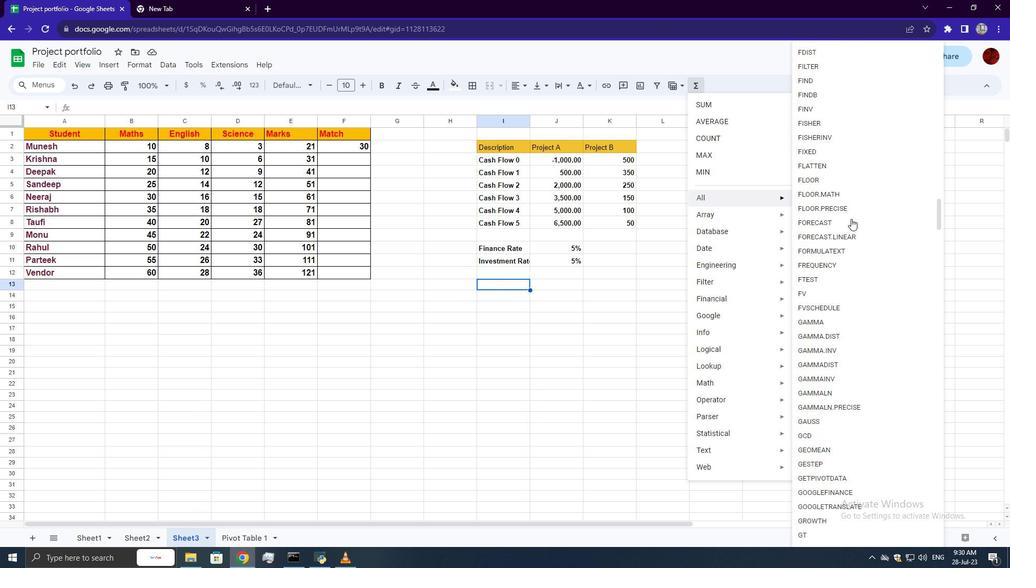 
Action: Mouse scrolled (851, 218) with delta (0, 0)
Screenshot: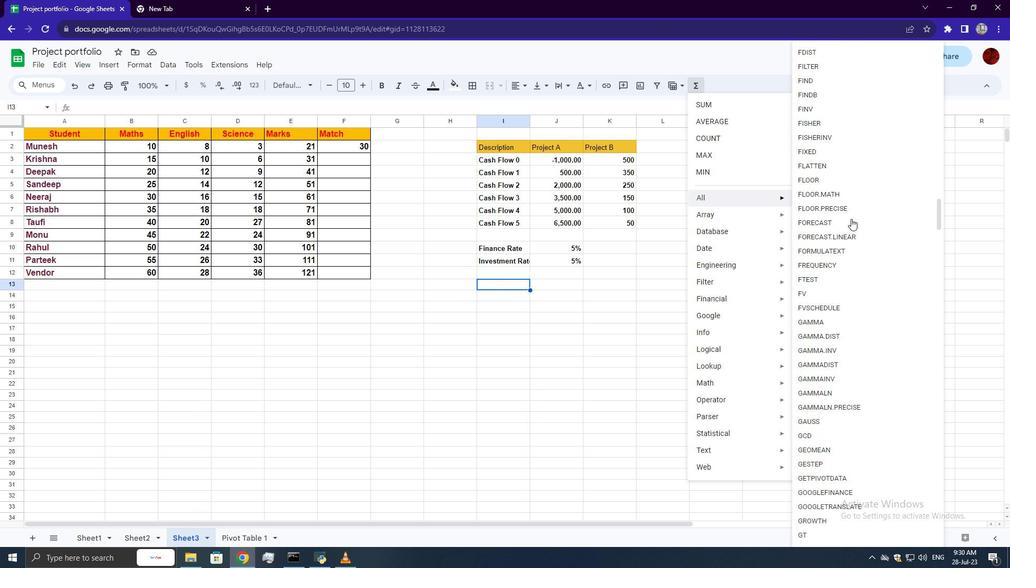 
Action: Mouse scrolled (851, 218) with delta (0, 0)
Screenshot: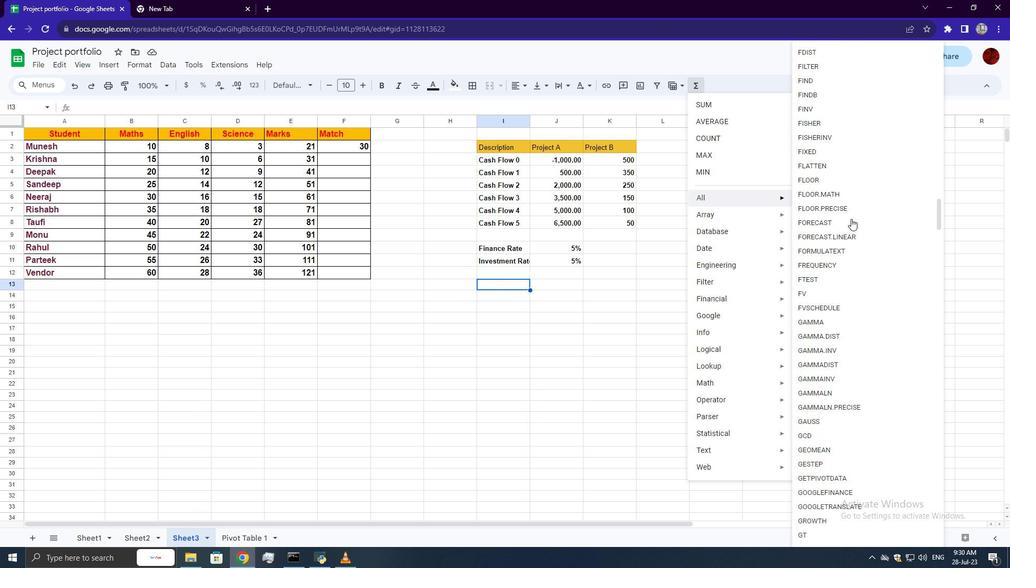 
Action: Mouse scrolled (851, 218) with delta (0, 0)
Screenshot: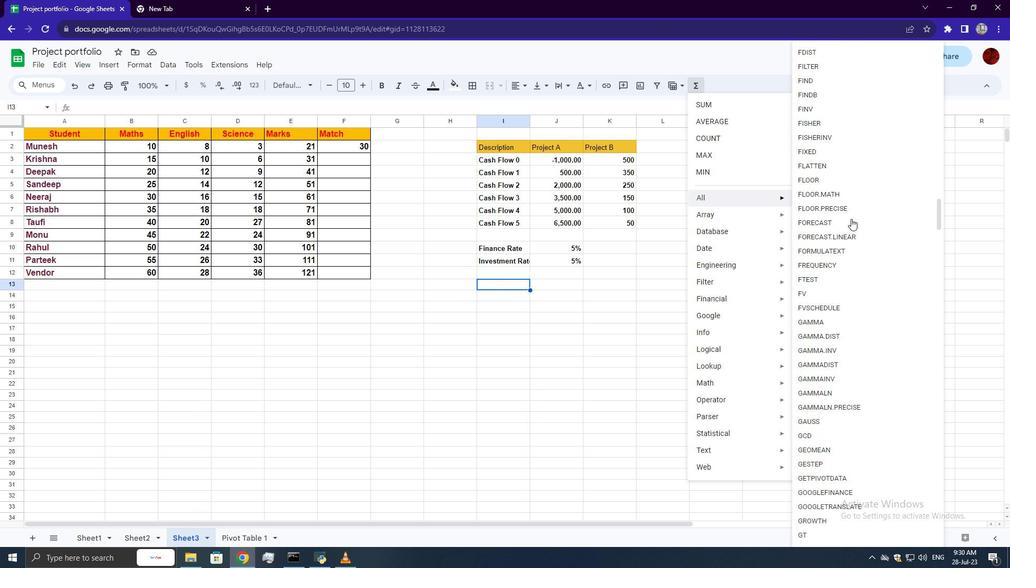 
Action: Mouse scrolled (851, 218) with delta (0, 0)
Screenshot: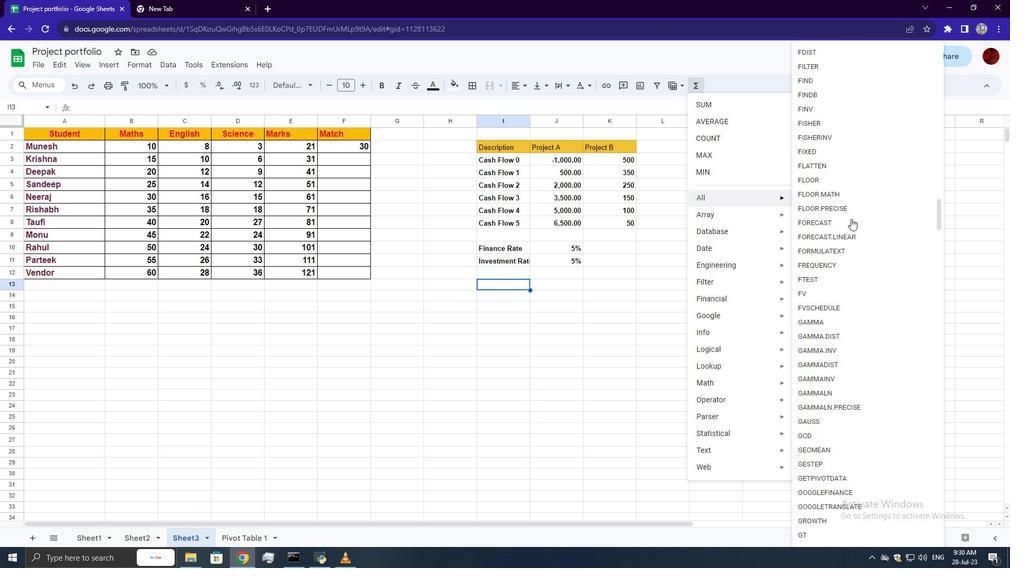 
Action: Mouse scrolled (851, 218) with delta (0, 0)
Screenshot: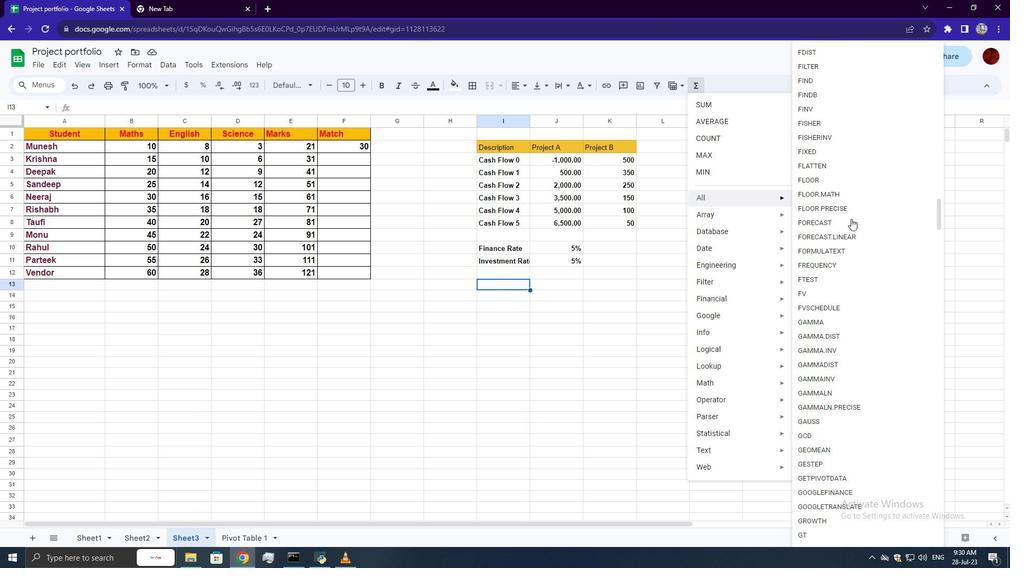 
Action: Mouse scrolled (851, 218) with delta (0, 0)
Screenshot: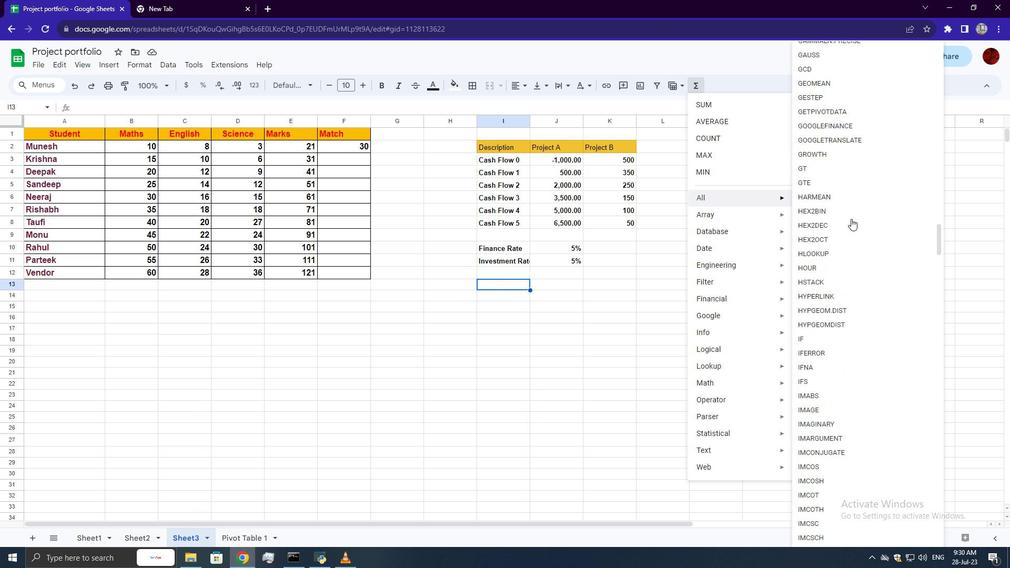 
Action: Mouse scrolled (851, 218) with delta (0, 0)
Screenshot: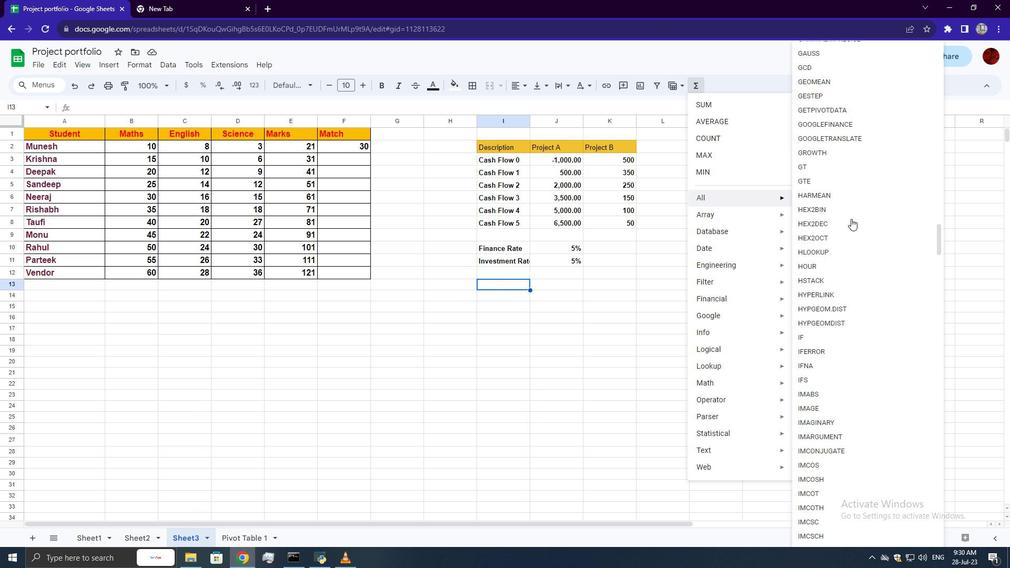 
Action: Mouse scrolled (851, 218) with delta (0, 0)
Screenshot: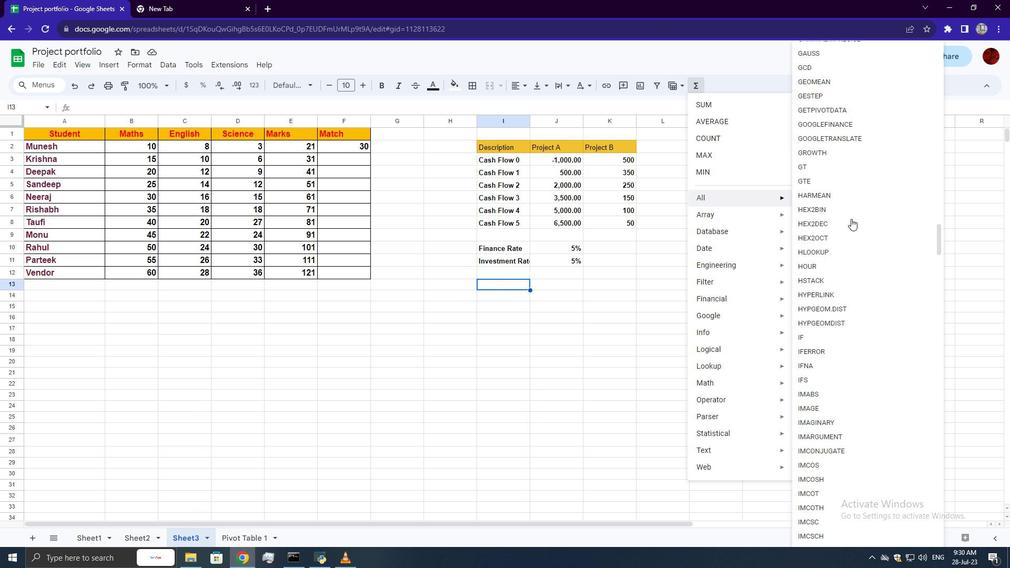 
Action: Mouse scrolled (851, 218) with delta (0, 0)
Screenshot: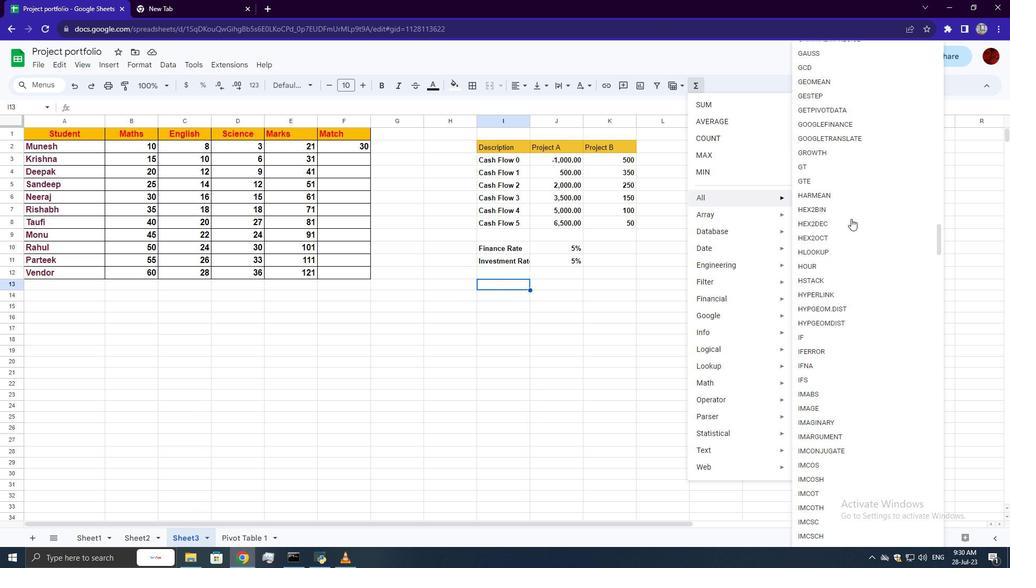 
Action: Mouse scrolled (851, 218) with delta (0, 0)
Screenshot: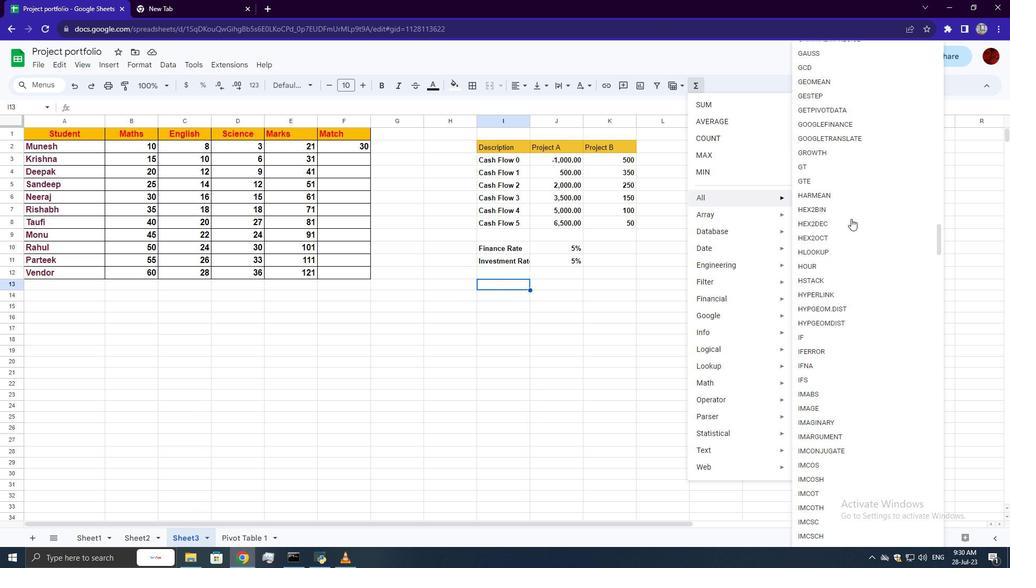
Action: Mouse scrolled (851, 218) with delta (0, 0)
Screenshot: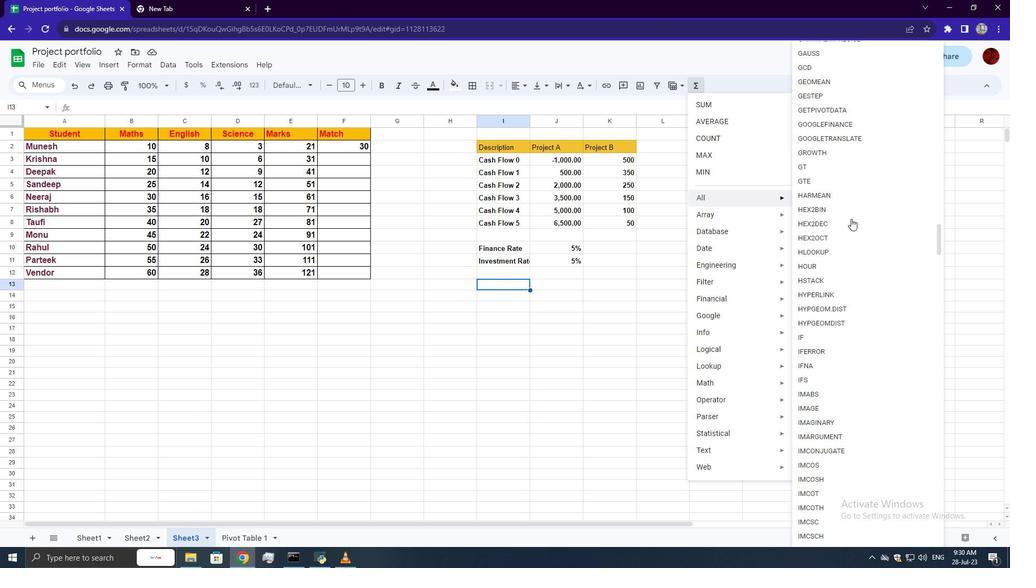 
Action: Mouse scrolled (851, 218) with delta (0, 0)
Screenshot: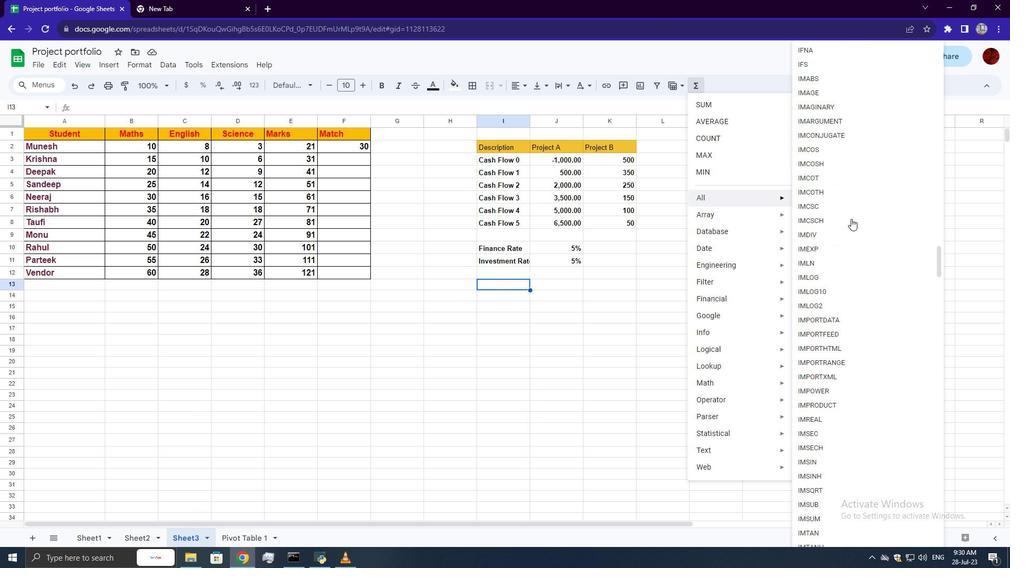 
Action: Mouse scrolled (851, 218) with delta (0, 0)
Screenshot: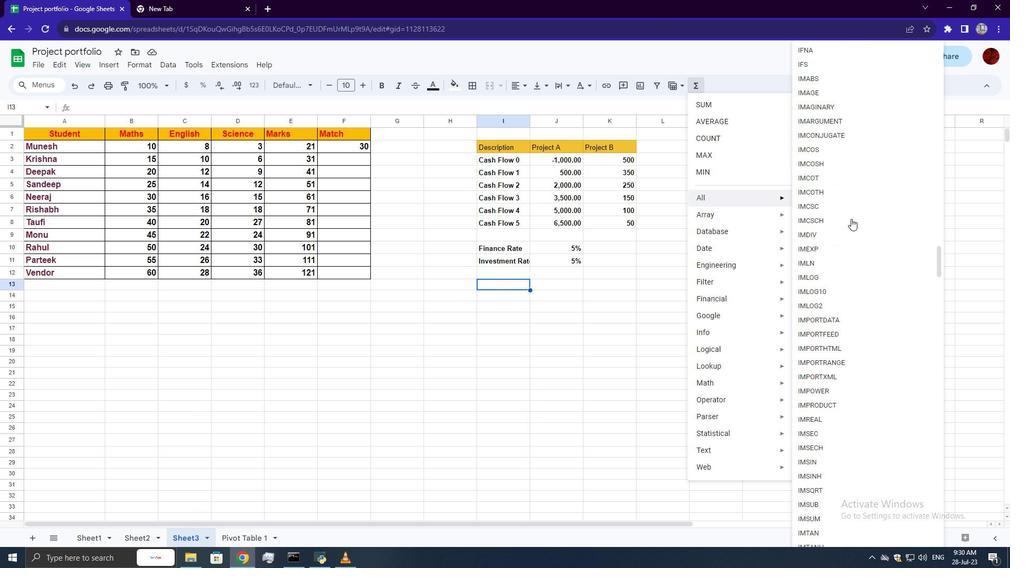 
Action: Mouse scrolled (851, 218) with delta (0, 0)
Screenshot: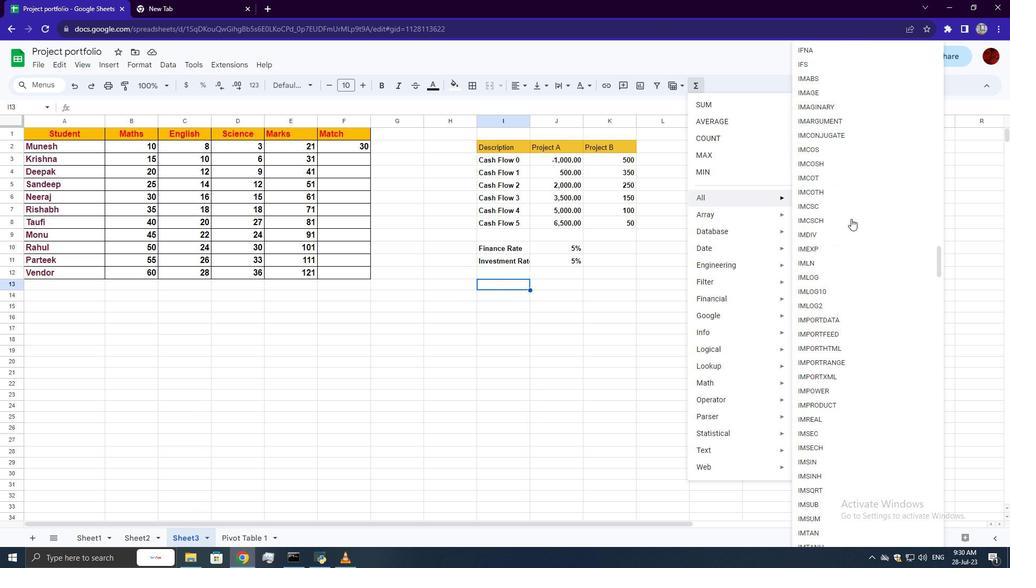 
Action: Mouse scrolled (851, 218) with delta (0, 0)
Screenshot: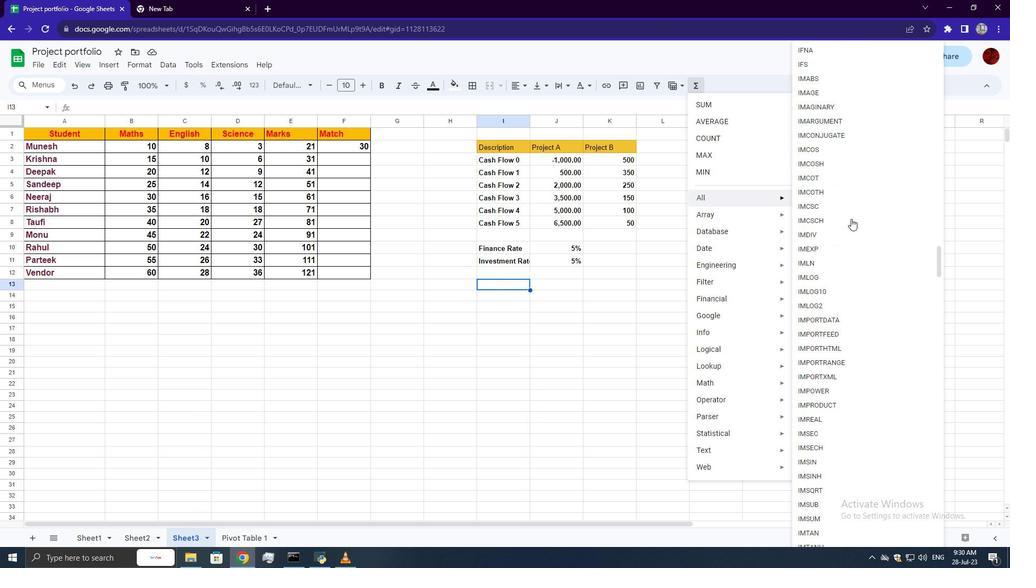 
Action: Mouse scrolled (851, 218) with delta (0, 0)
Screenshot: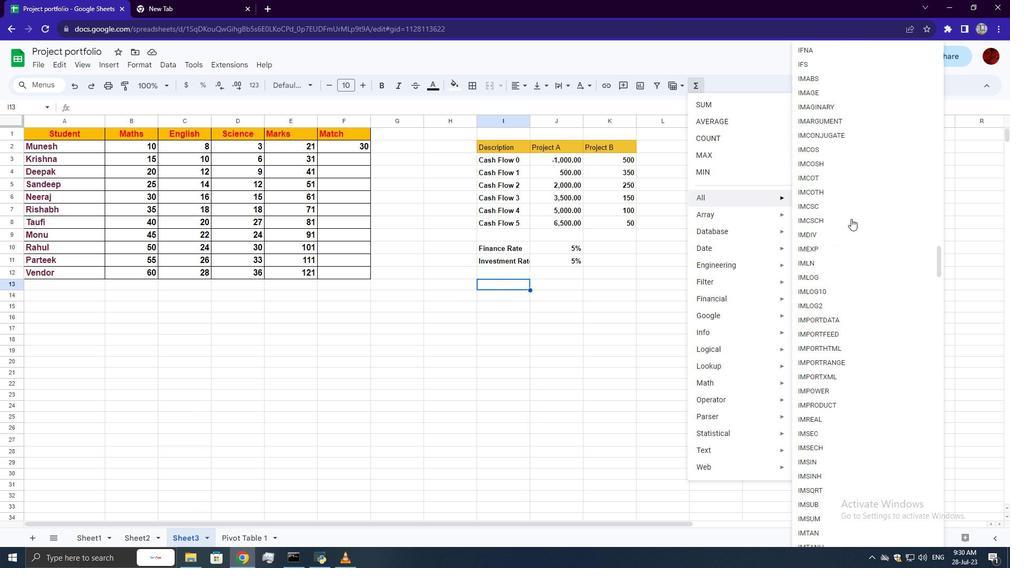 
Action: Mouse scrolled (851, 218) with delta (0, 0)
Screenshot: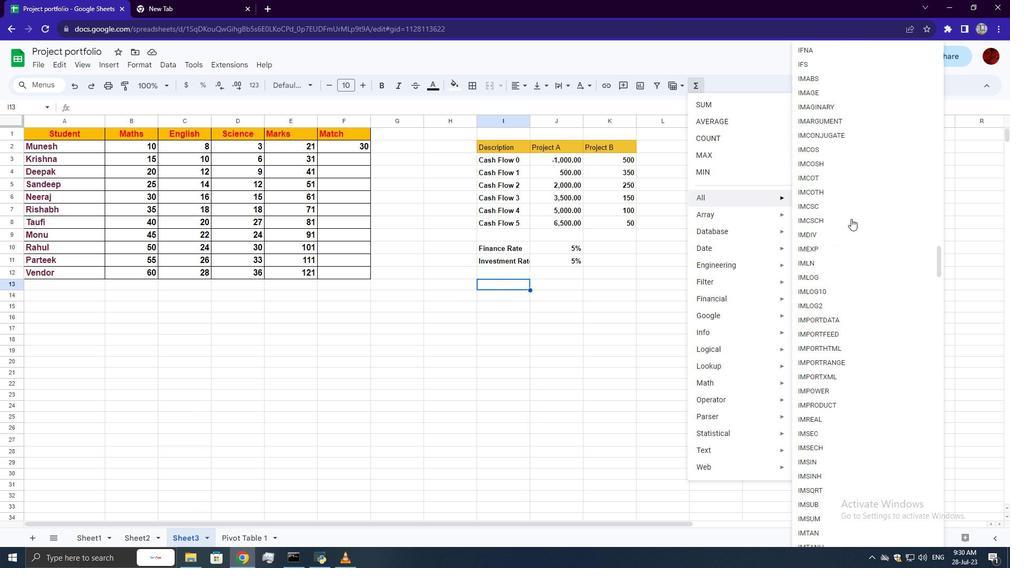
Action: Mouse scrolled (851, 218) with delta (0, 0)
Screenshot: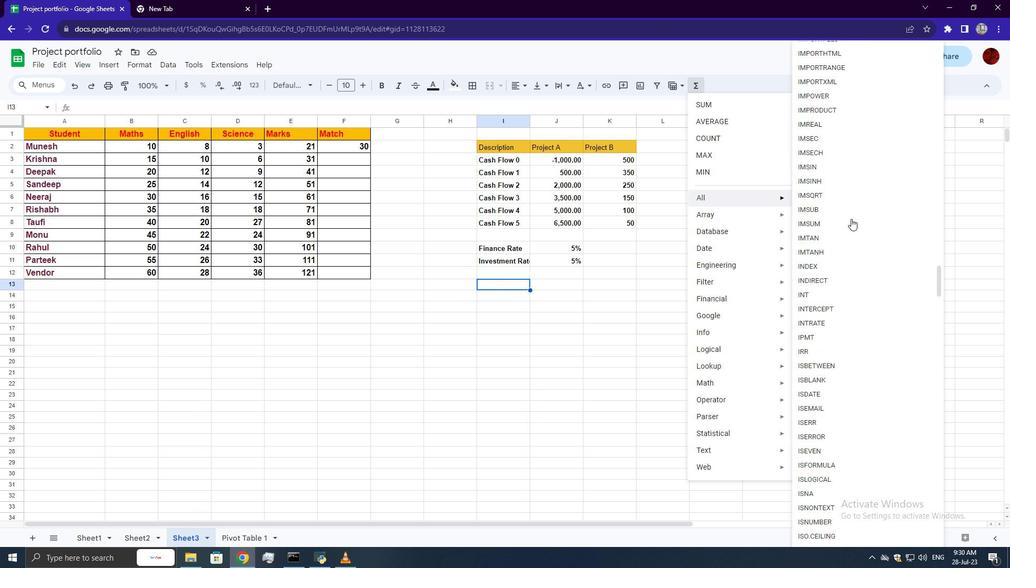 
Action: Mouse scrolled (851, 218) with delta (0, 0)
Screenshot: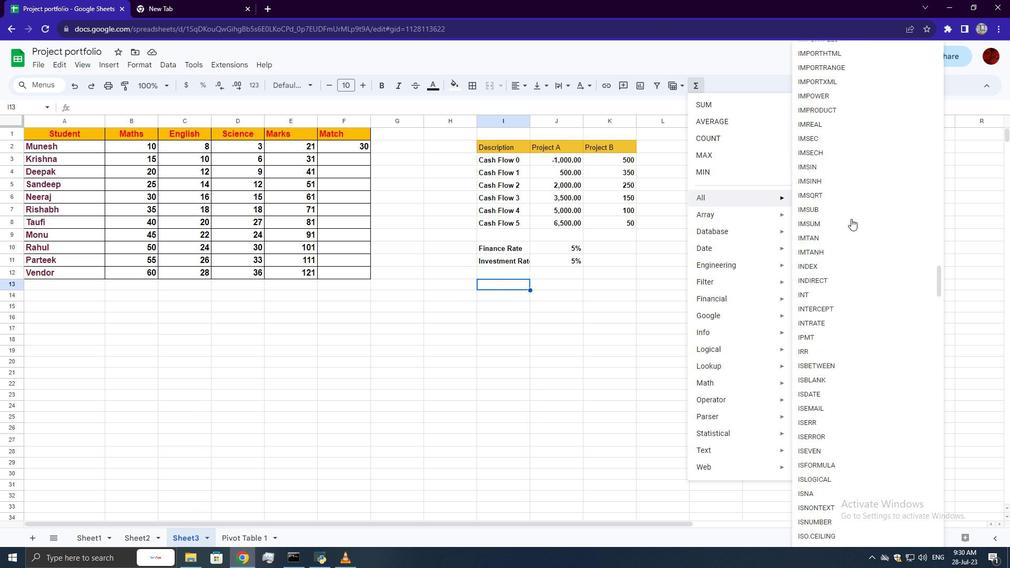 
Action: Mouse scrolled (851, 218) with delta (0, 0)
Screenshot: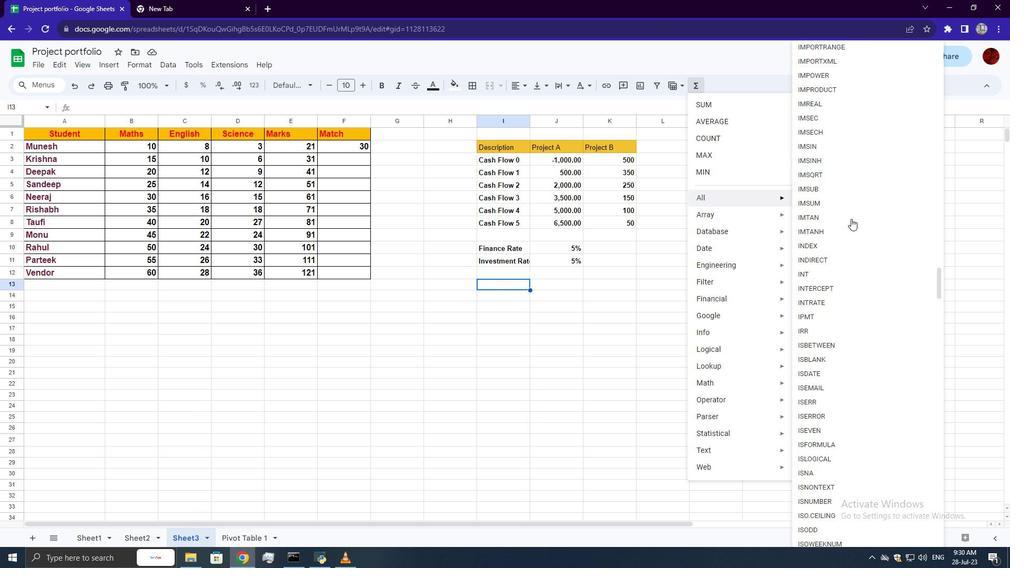 
Action: Mouse scrolled (851, 218) with delta (0, 0)
Screenshot: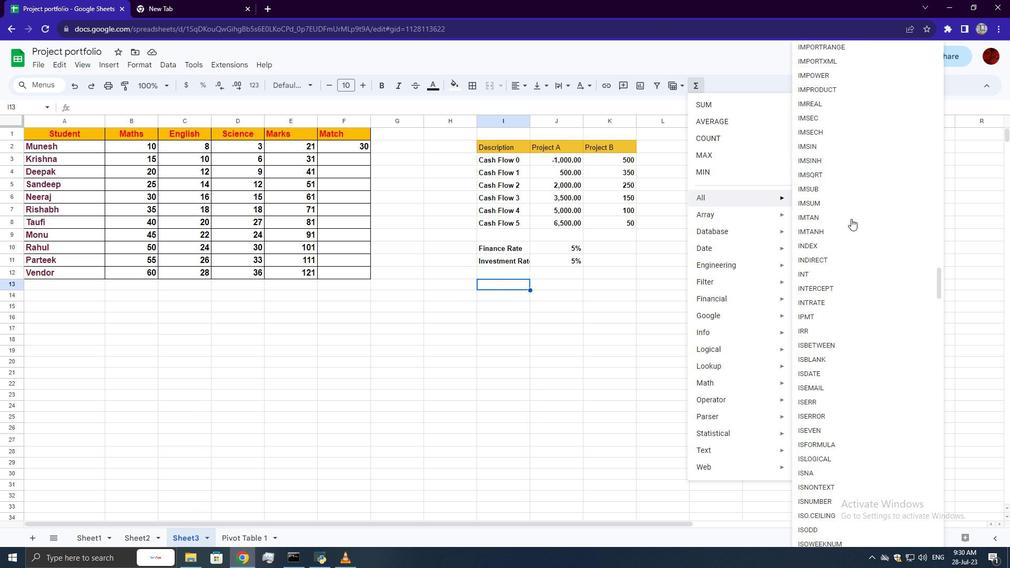
Action: Mouse scrolled (851, 218) with delta (0, 0)
Screenshot: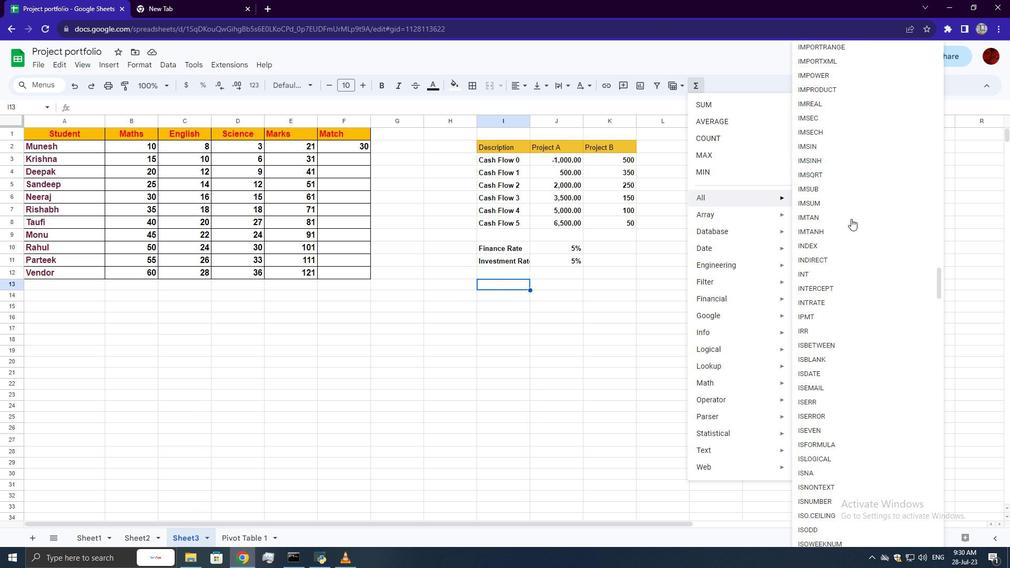 
Action: Mouse scrolled (851, 218) with delta (0, 0)
Screenshot: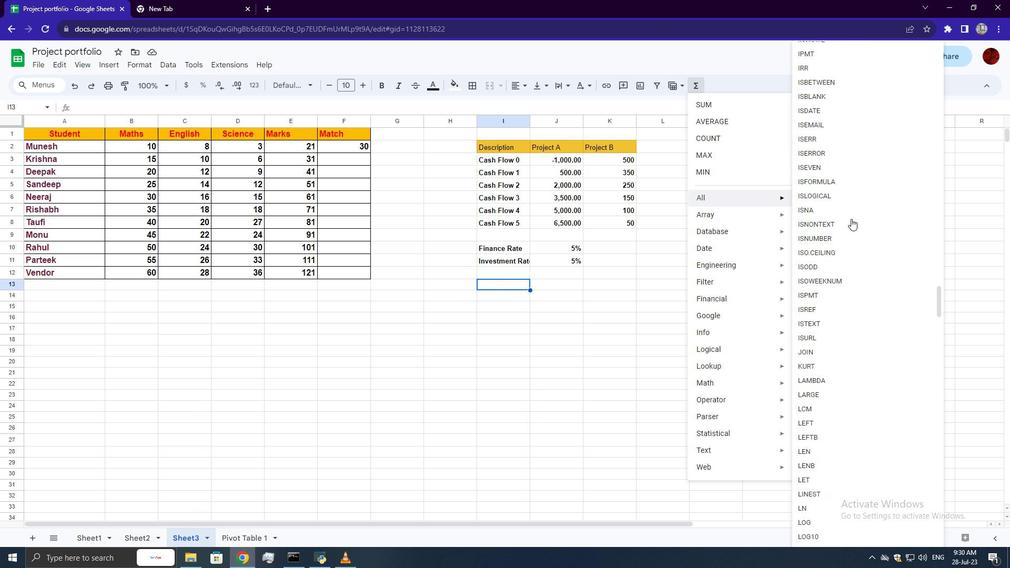 
Action: Mouse scrolled (851, 218) with delta (0, 0)
Screenshot: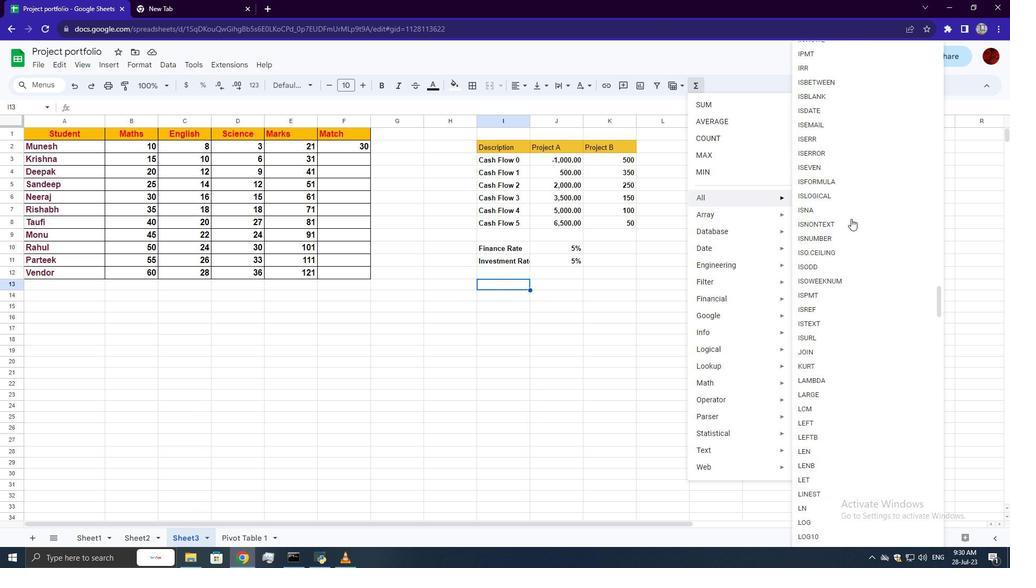 
Action: Mouse scrolled (851, 218) with delta (0, 0)
Screenshot: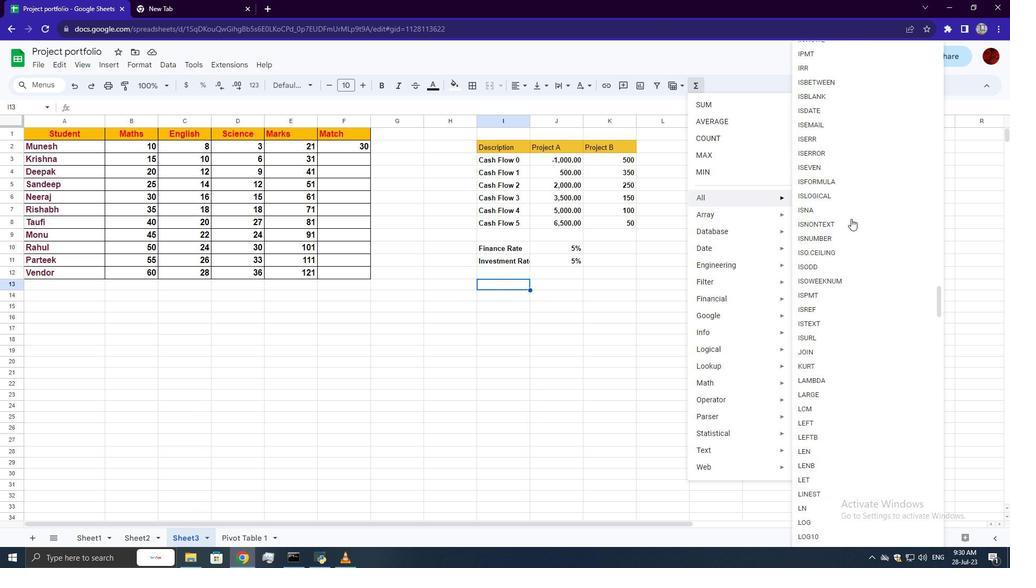 
Action: Mouse scrolled (851, 218) with delta (0, 0)
Screenshot: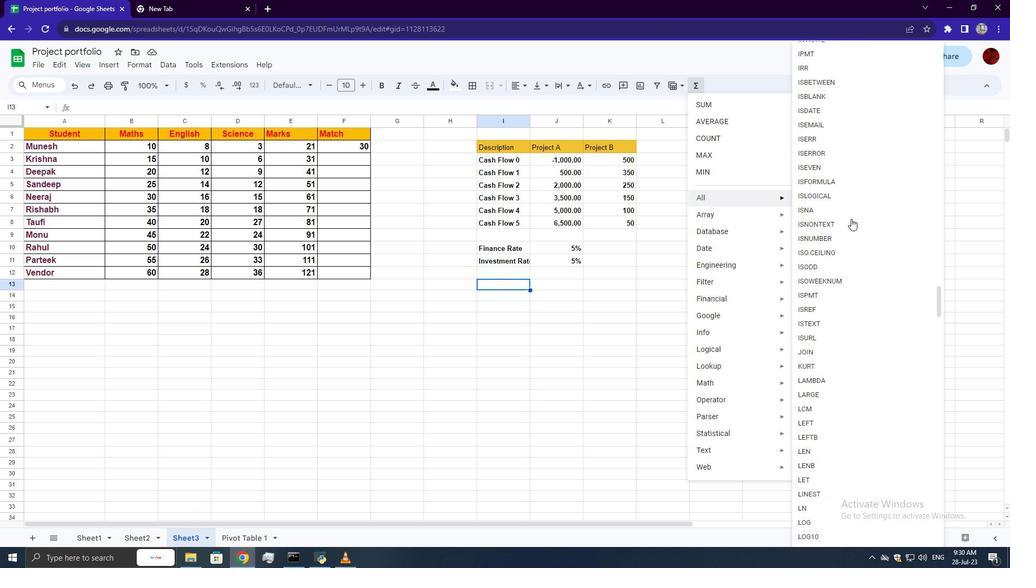 
Action: Mouse scrolled (851, 218) with delta (0, 0)
Screenshot: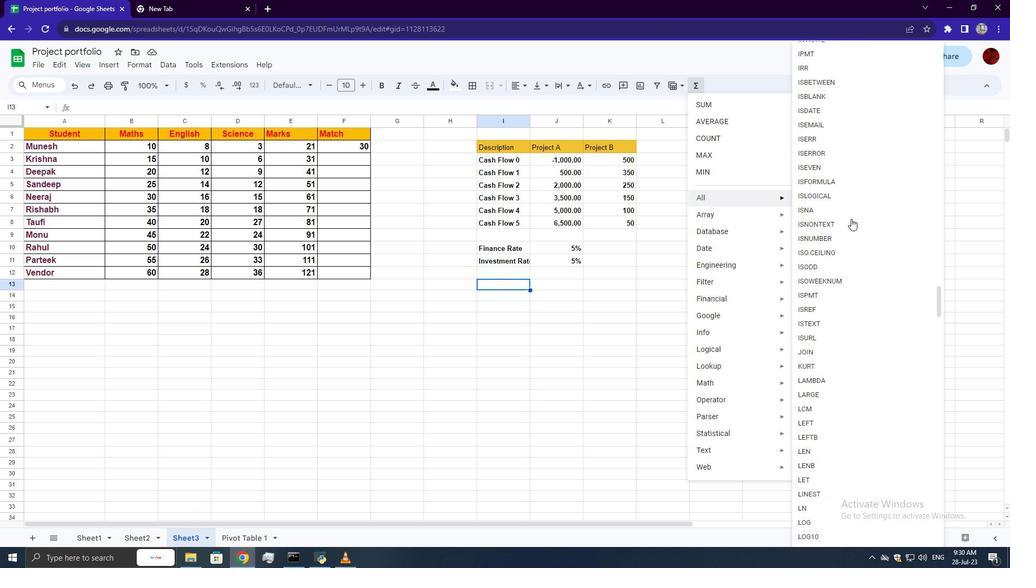 
Action: Mouse scrolled (851, 218) with delta (0, 0)
Screenshot: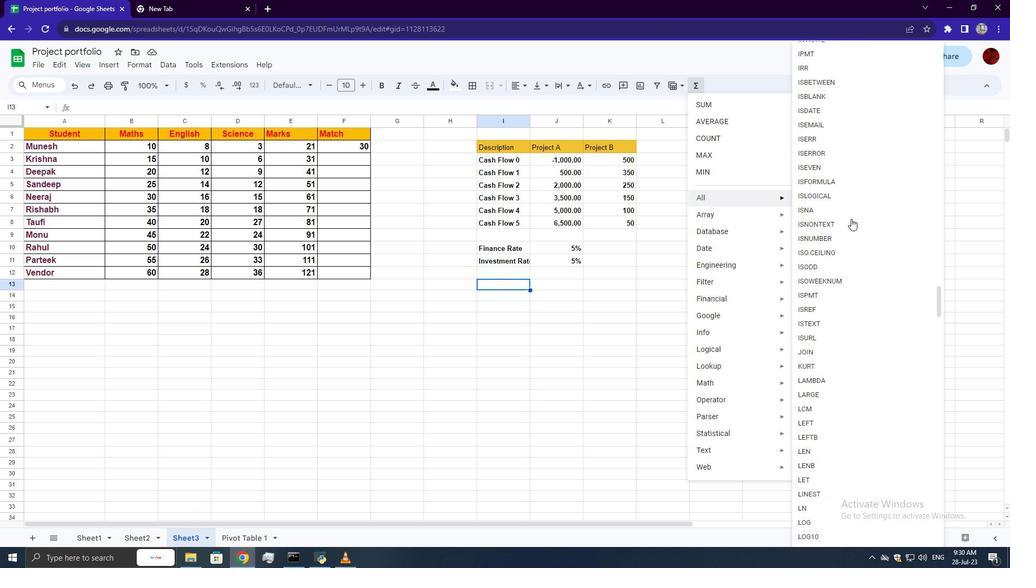 
Action: Mouse scrolled (851, 218) with delta (0, 0)
Screenshot: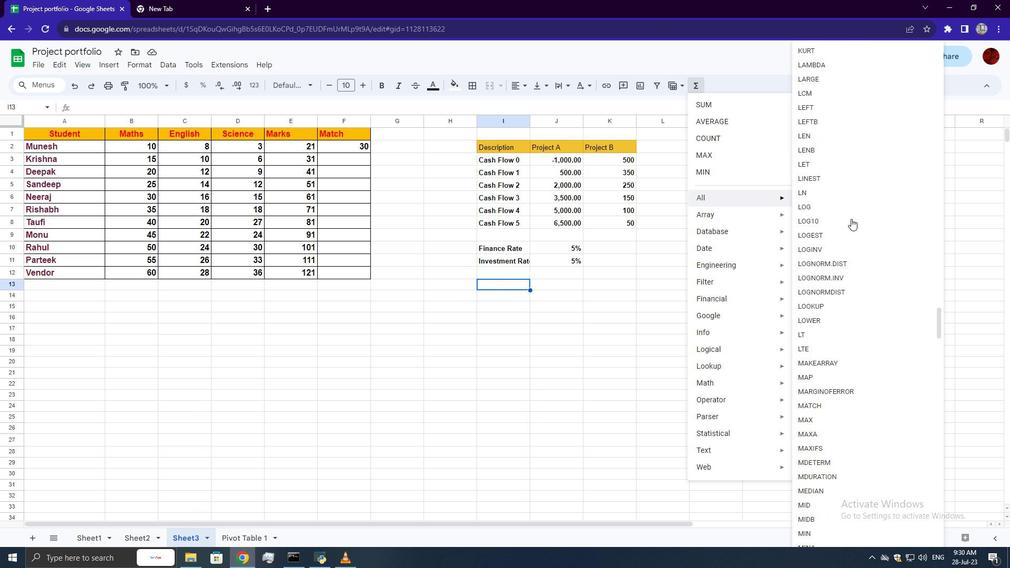 
Action: Mouse scrolled (851, 218) with delta (0, 0)
Screenshot: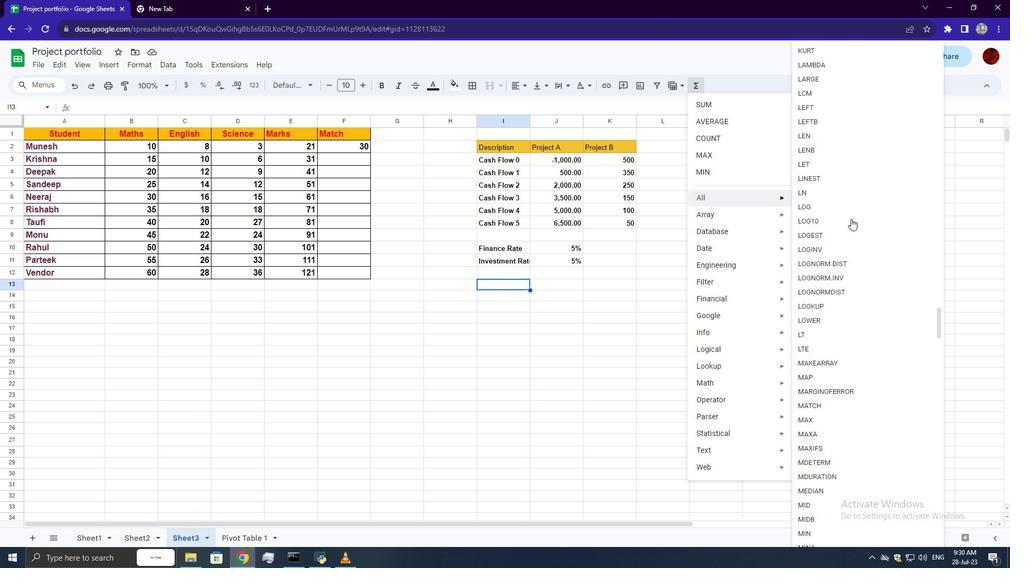 
Action: Mouse scrolled (851, 218) with delta (0, 0)
Screenshot: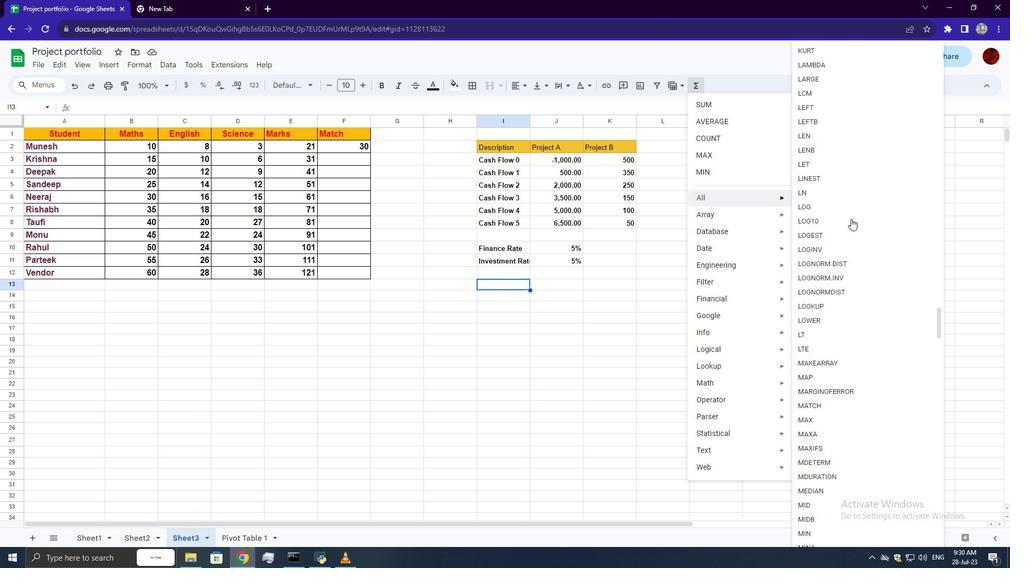 
Action: Mouse moved to (831, 461)
Screenshot: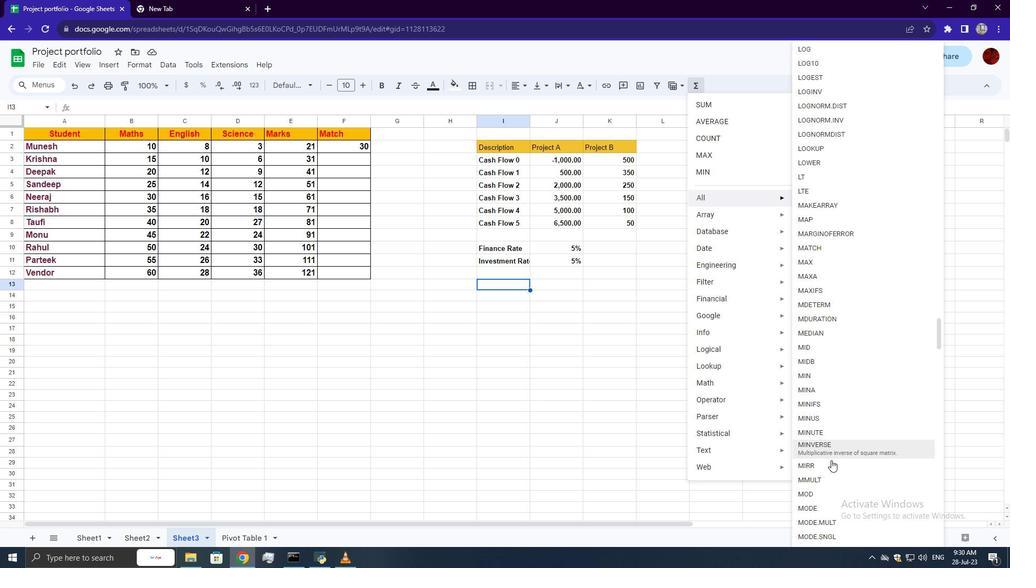 
Action: Mouse pressed left at (831, 461)
Screenshot: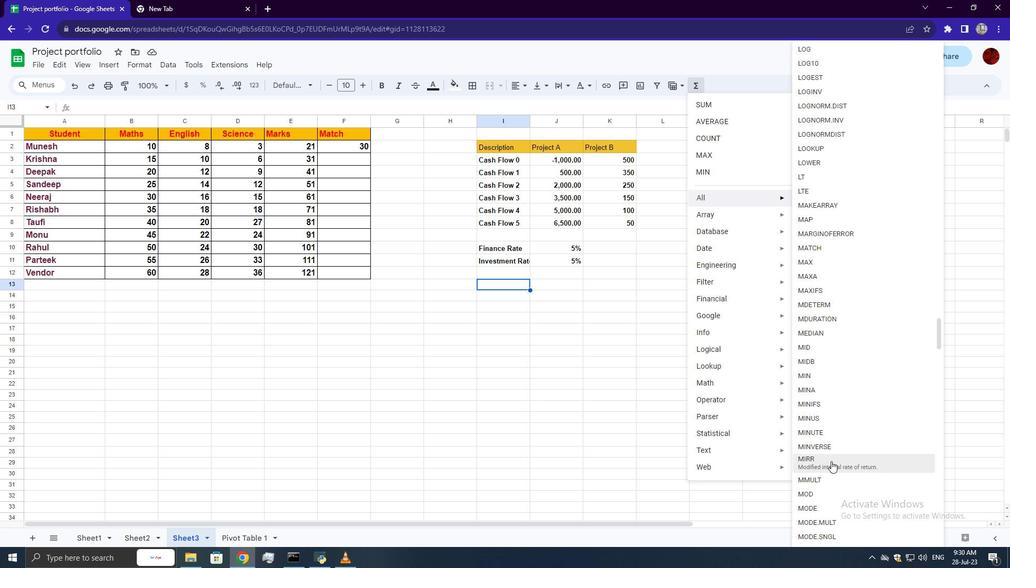 
Action: Mouse moved to (570, 162)
Screenshot: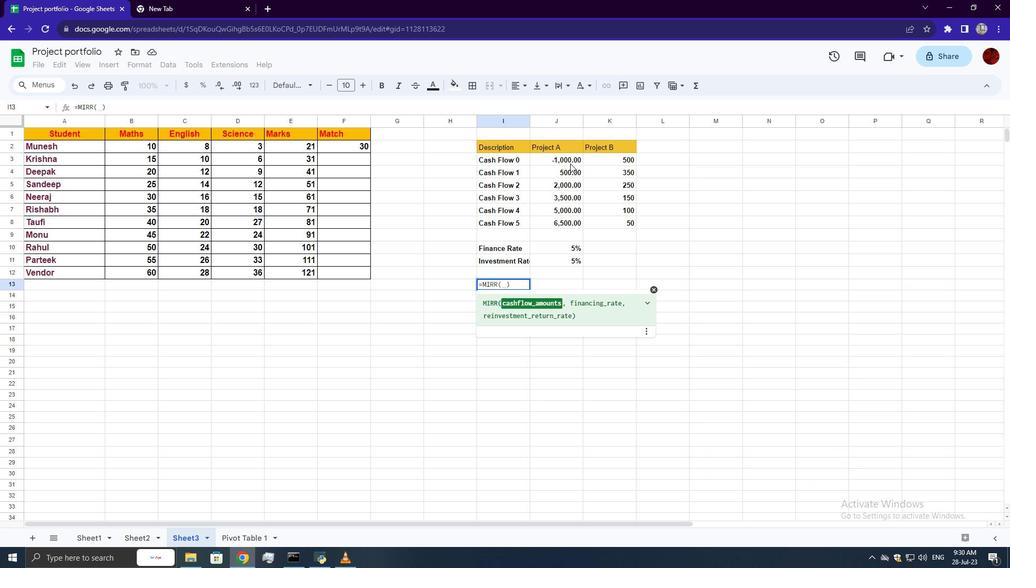 
Action: Mouse pressed left at (570, 162)
Screenshot: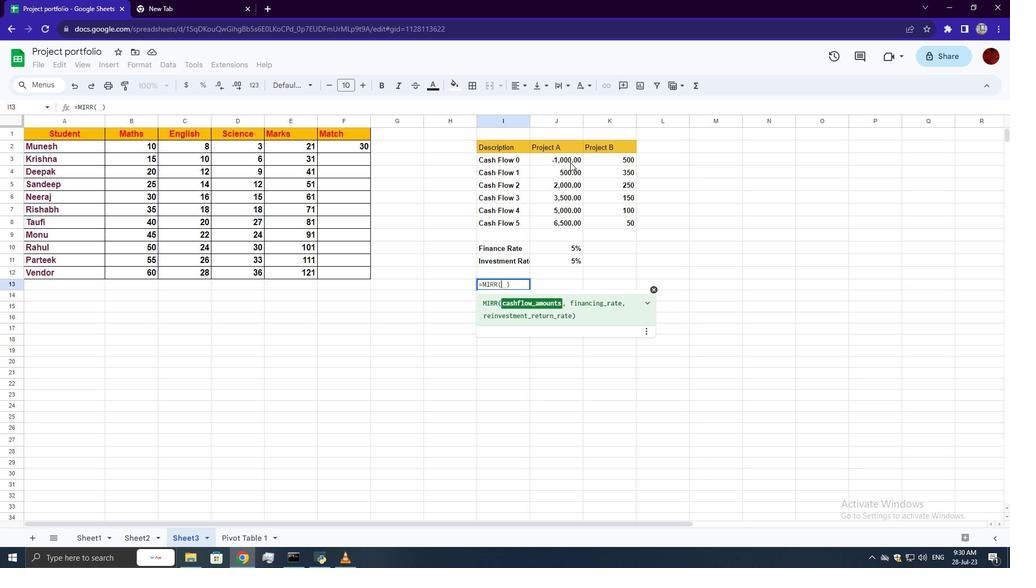 
Action: Mouse moved to (568, 218)
Screenshot: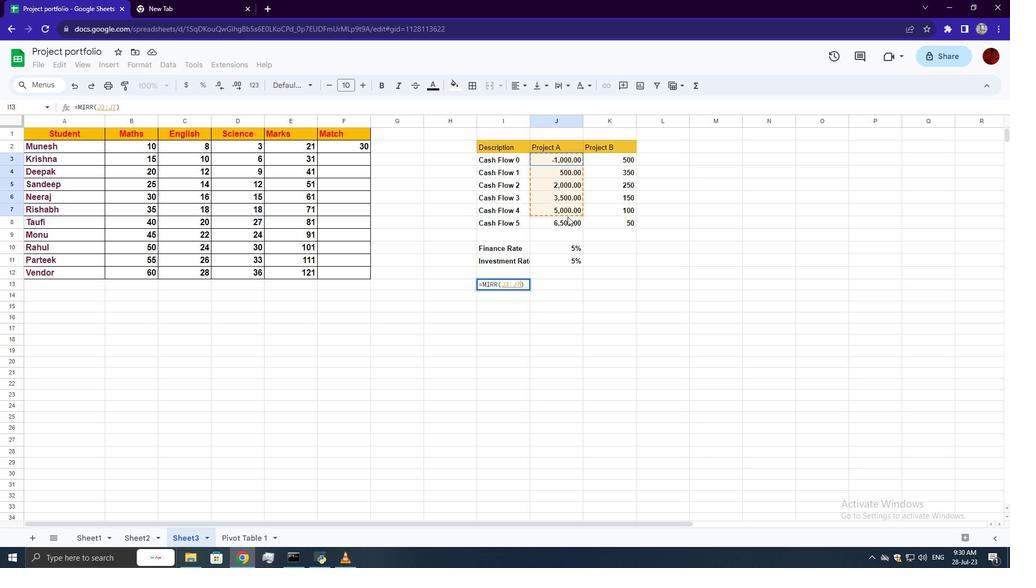 
Action: Key pressed ,
Screenshot: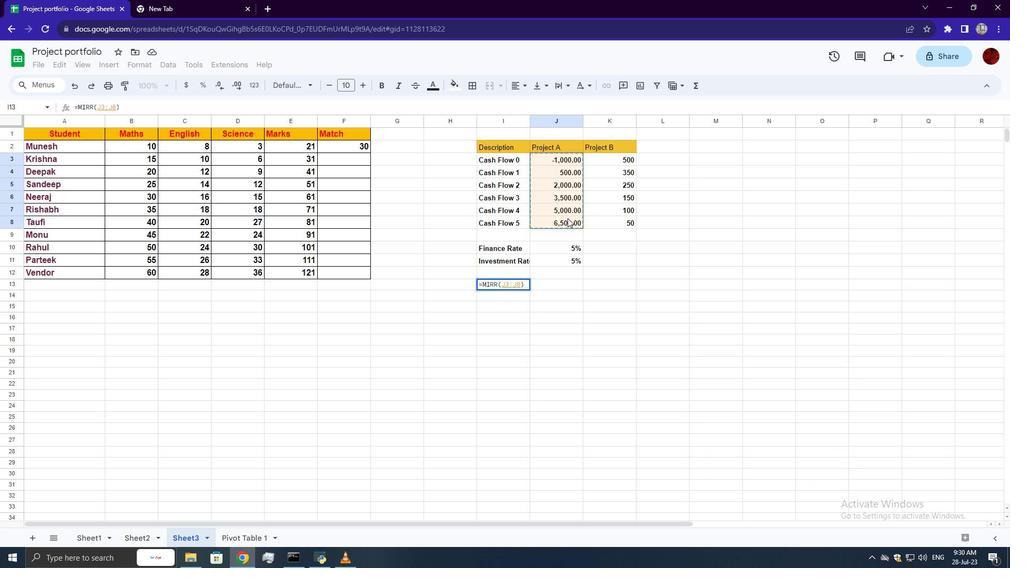 
Action: Mouse moved to (572, 246)
Screenshot: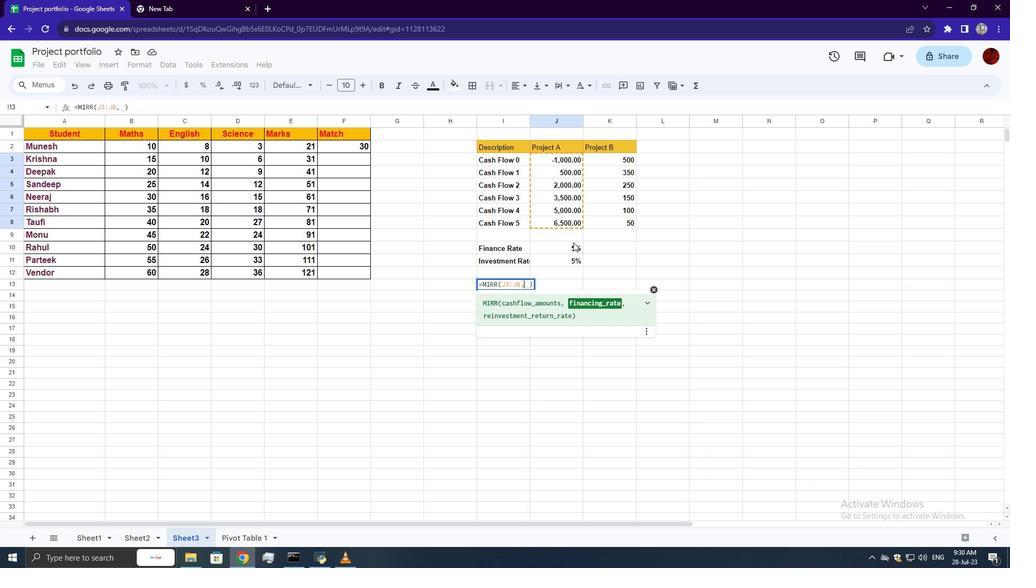 
Action: Mouse pressed left at (572, 246)
Screenshot: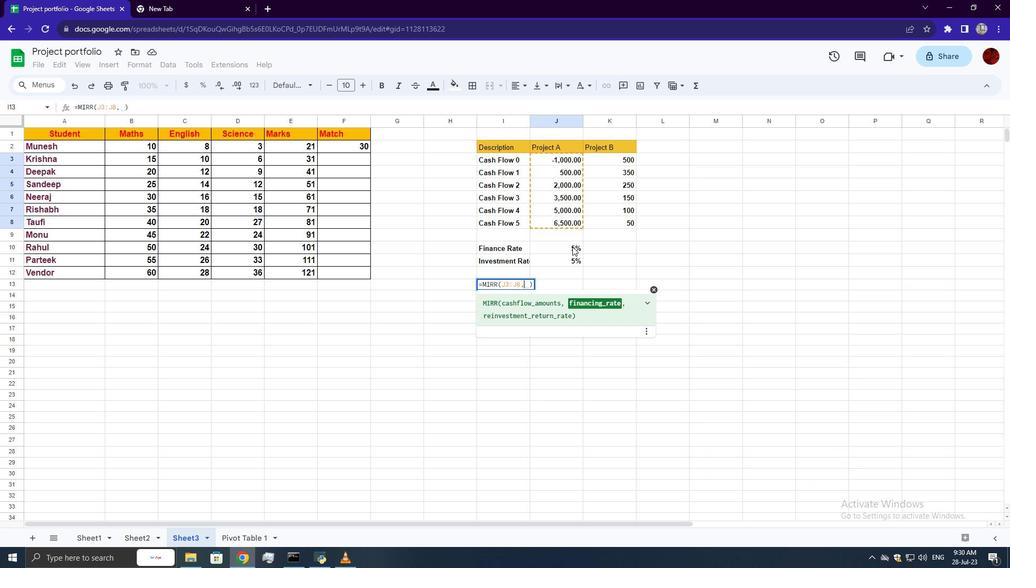 
Action: Key pressed ,
Screenshot: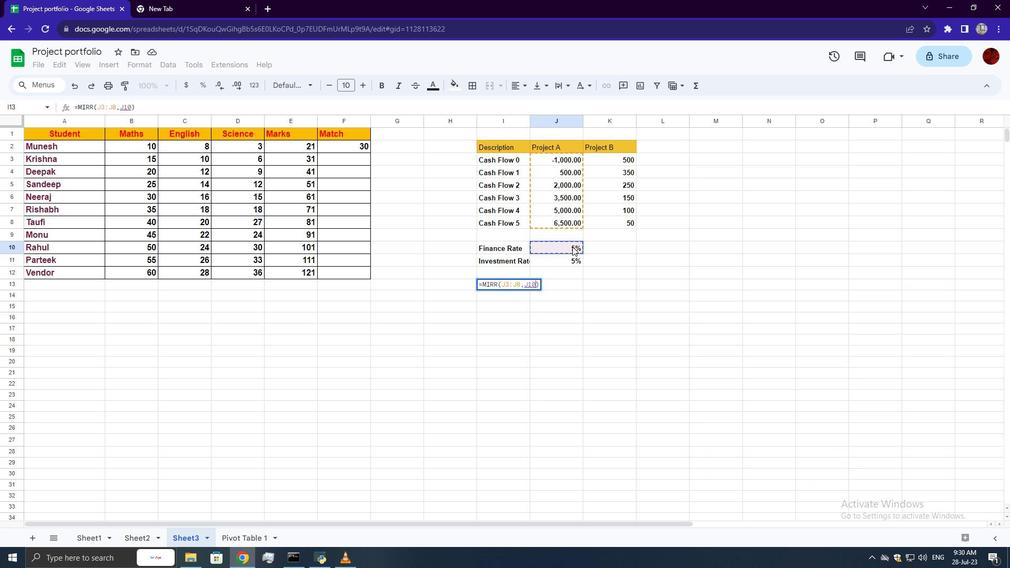 
Action: Mouse moved to (572, 259)
Screenshot: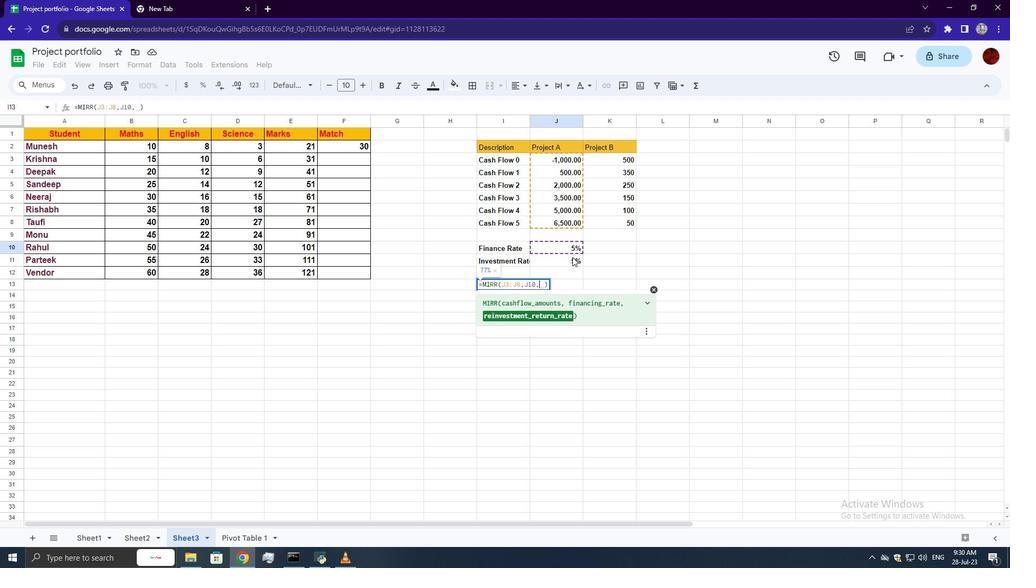 
Action: Mouse pressed left at (572, 259)
Screenshot: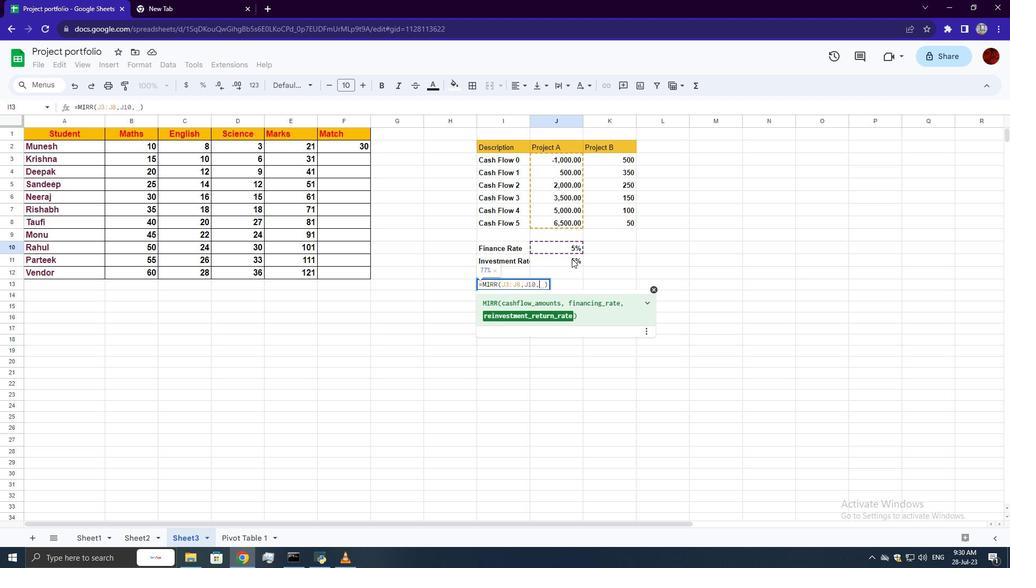 
Action: Key pressed <Key.enter>
Screenshot: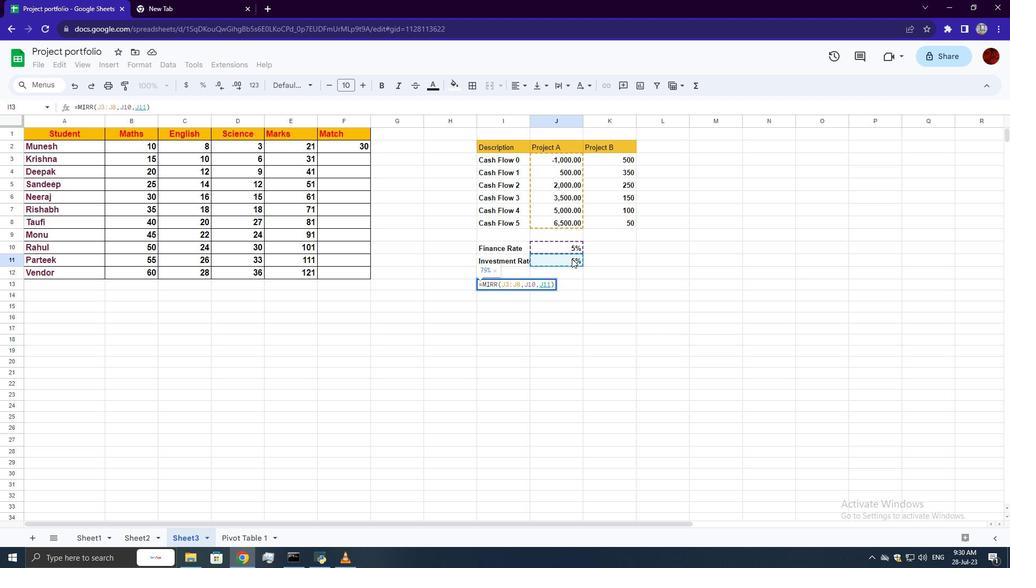 
